 Task: Search one way flight ticket for 2 adults, 4 children and 1 infant on lap in business from Lewiston: Lewiston-nez Perce County Airport to Springfield: Abraham Lincoln Capital Airport on 5-2-2023. Number of bags: 1 carry on bag. Price is upto 83000. Outbound departure time preference is 22:00.
Action: Mouse moved to (225, 298)
Screenshot: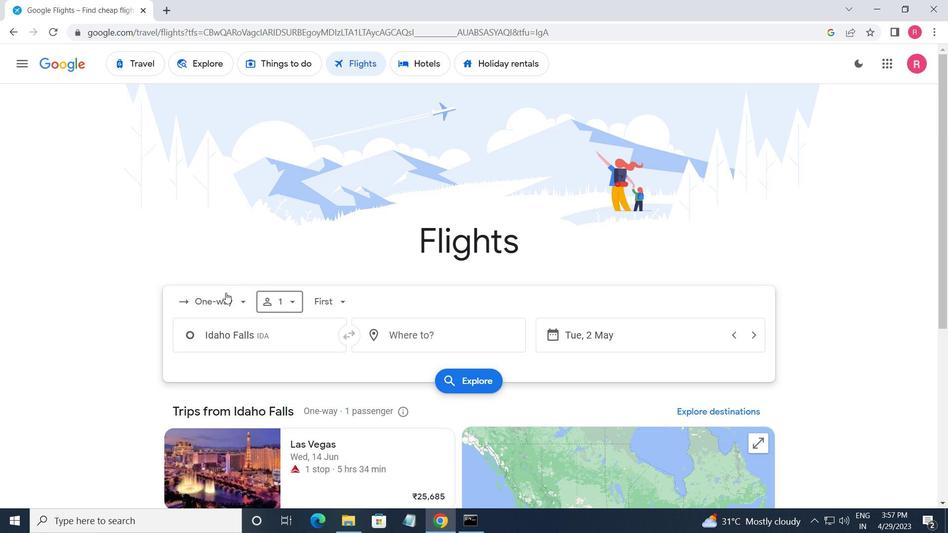 
Action: Mouse pressed left at (225, 298)
Screenshot: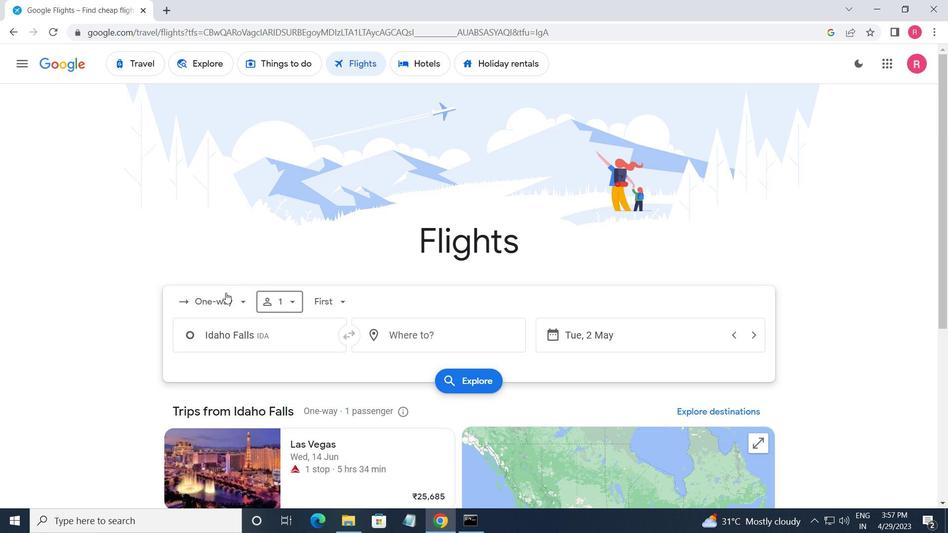 
Action: Mouse moved to (256, 356)
Screenshot: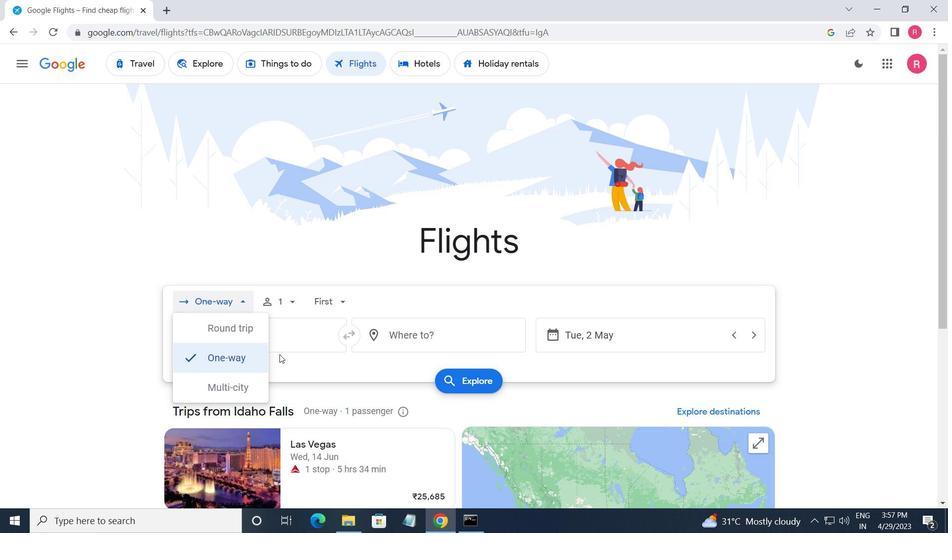 
Action: Mouse pressed left at (256, 356)
Screenshot: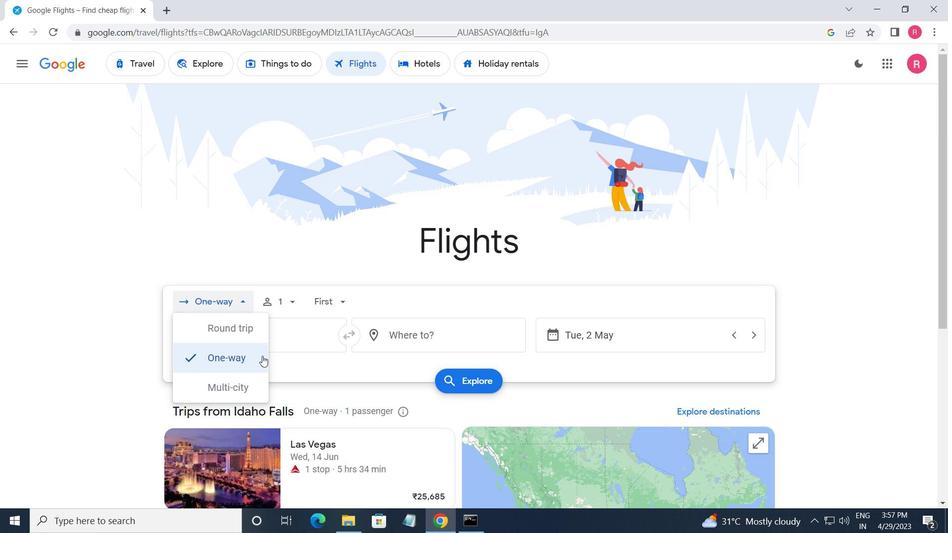 
Action: Mouse moved to (282, 314)
Screenshot: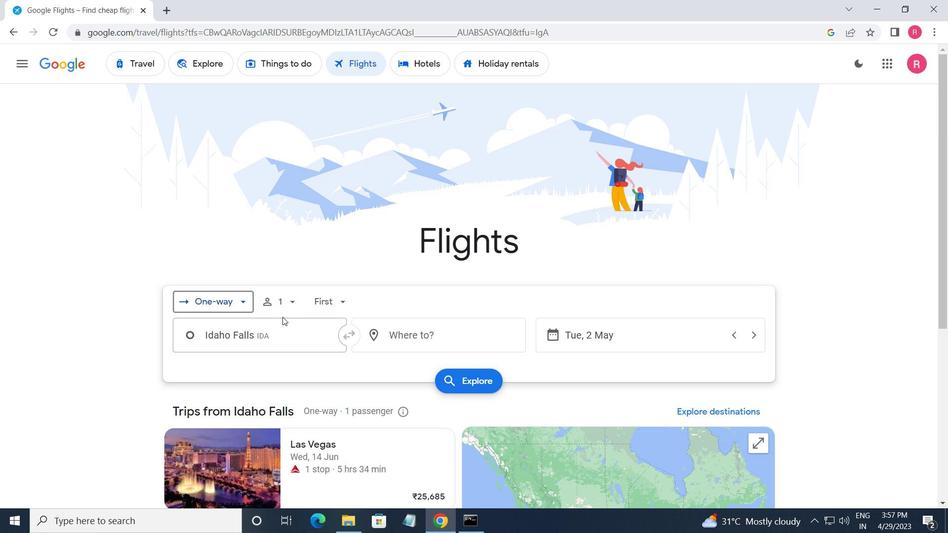 
Action: Mouse pressed left at (282, 314)
Screenshot: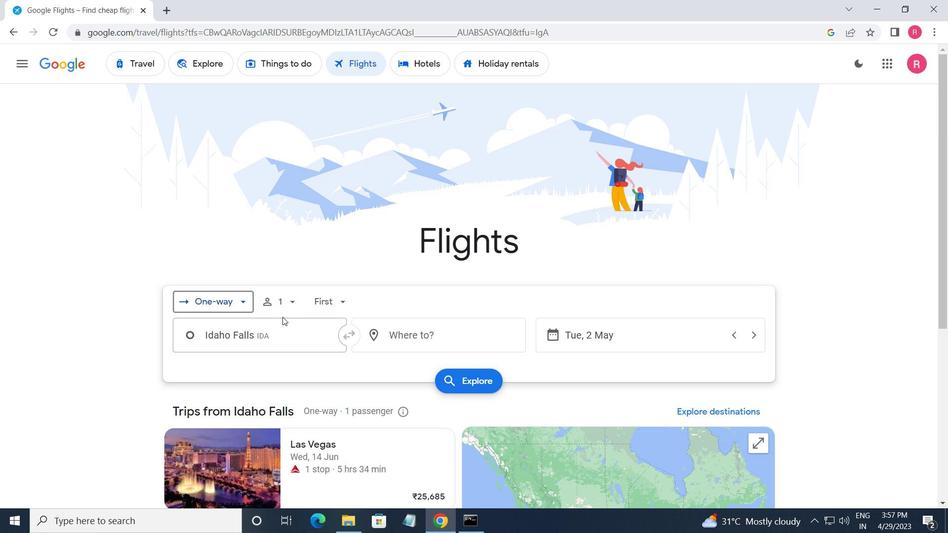 
Action: Mouse moved to (385, 334)
Screenshot: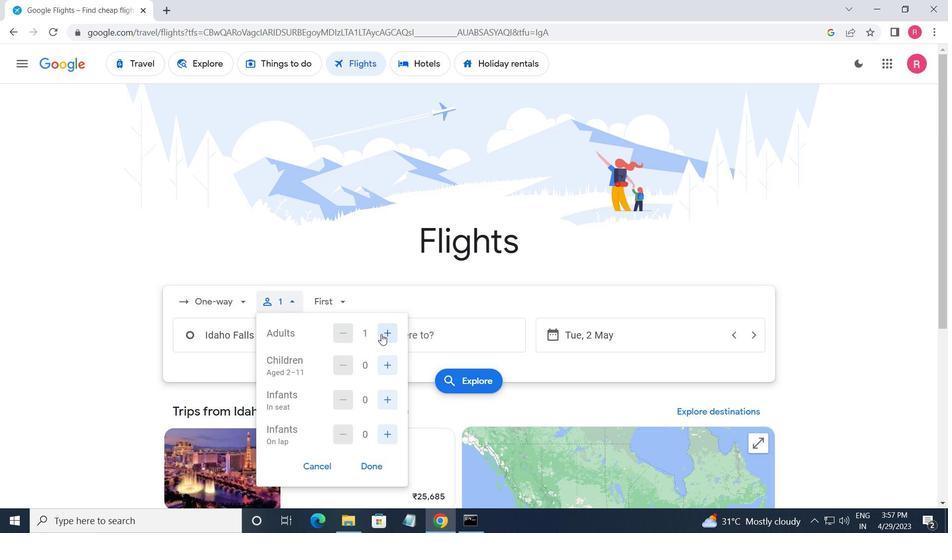 
Action: Mouse pressed left at (385, 334)
Screenshot: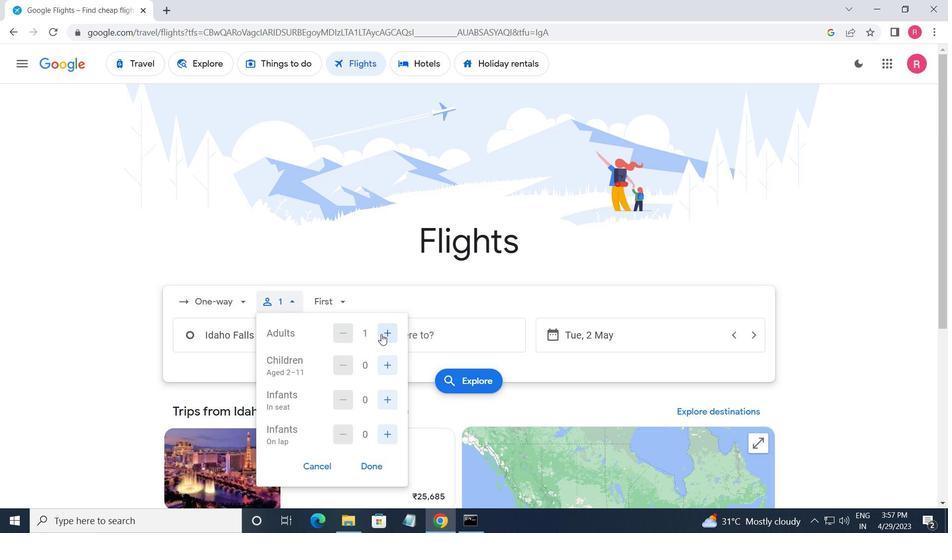 
Action: Mouse moved to (388, 370)
Screenshot: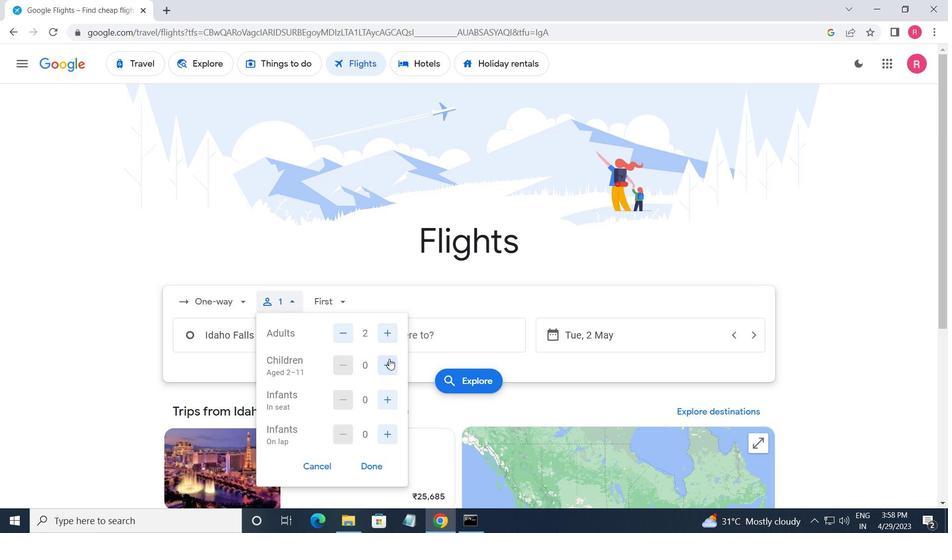 
Action: Mouse pressed left at (388, 370)
Screenshot: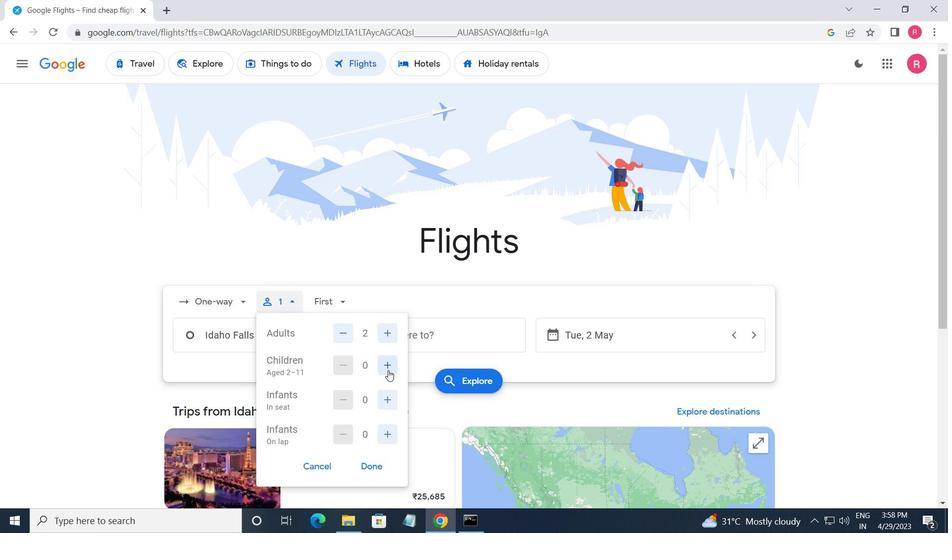 
Action: Mouse pressed left at (388, 370)
Screenshot: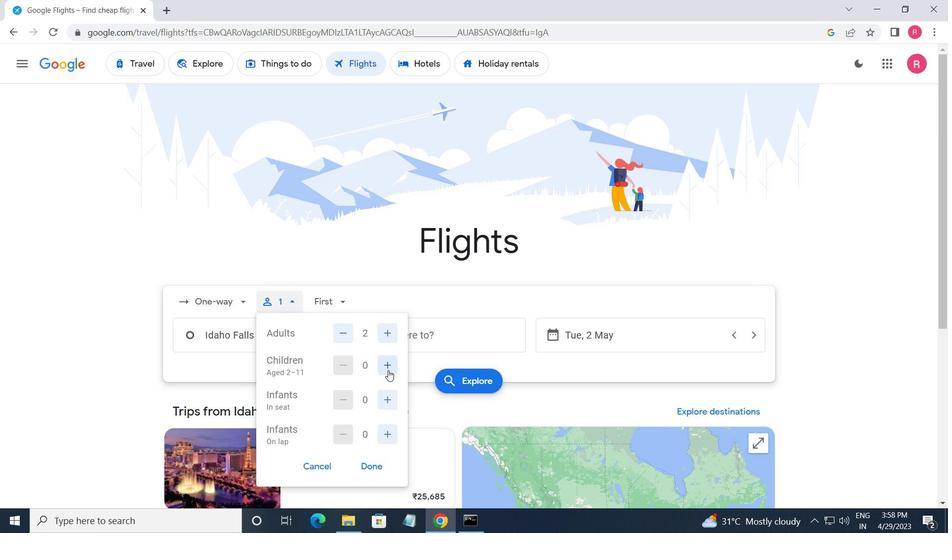 
Action: Mouse pressed left at (388, 370)
Screenshot: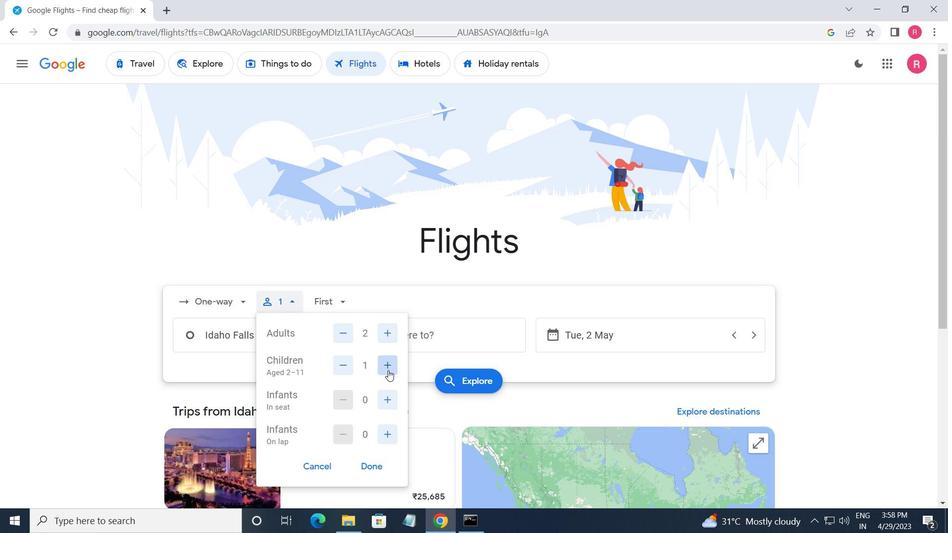 
Action: Mouse pressed left at (388, 370)
Screenshot: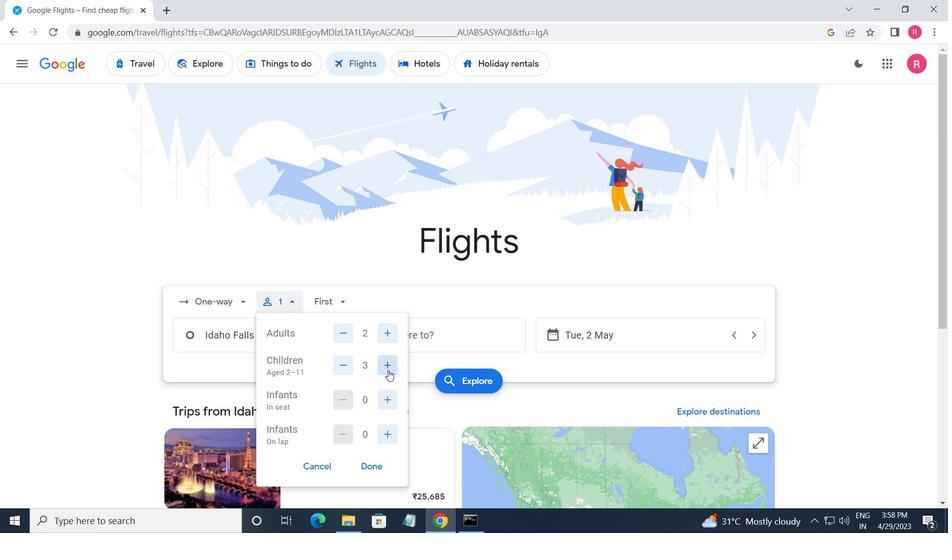 
Action: Mouse moved to (387, 400)
Screenshot: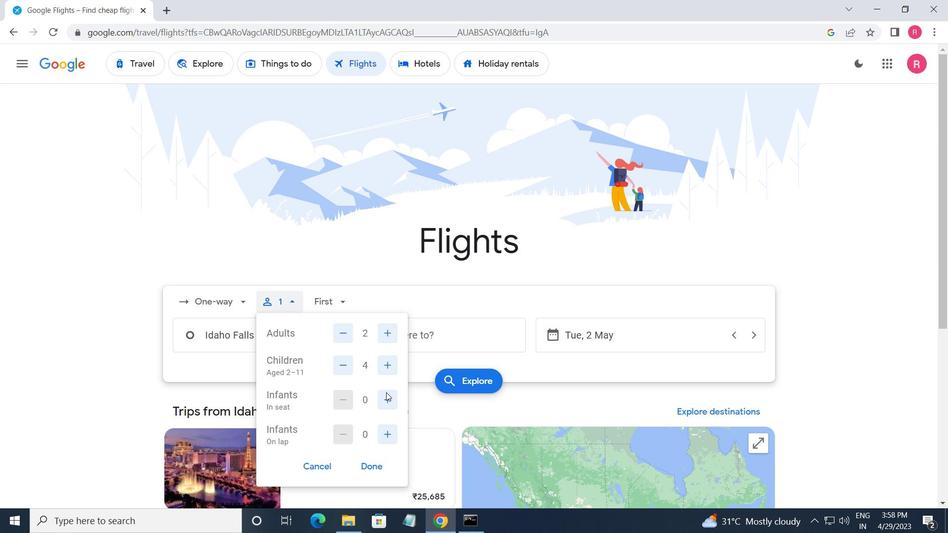 
Action: Mouse pressed left at (387, 400)
Screenshot: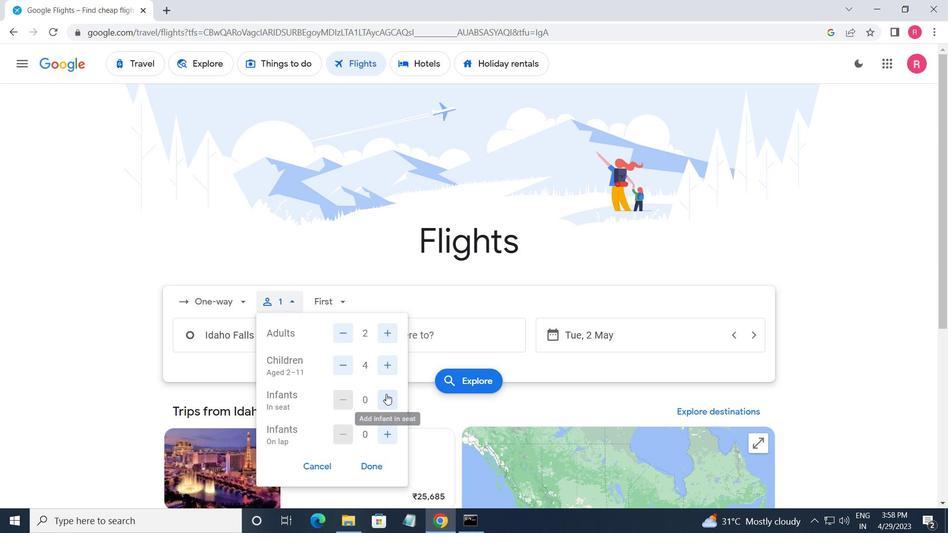 
Action: Mouse moved to (371, 470)
Screenshot: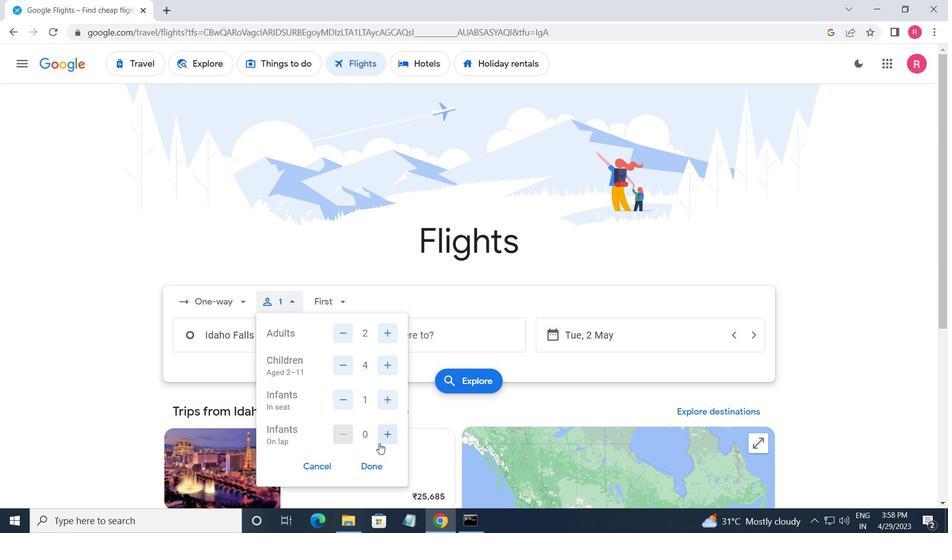 
Action: Mouse pressed left at (371, 470)
Screenshot: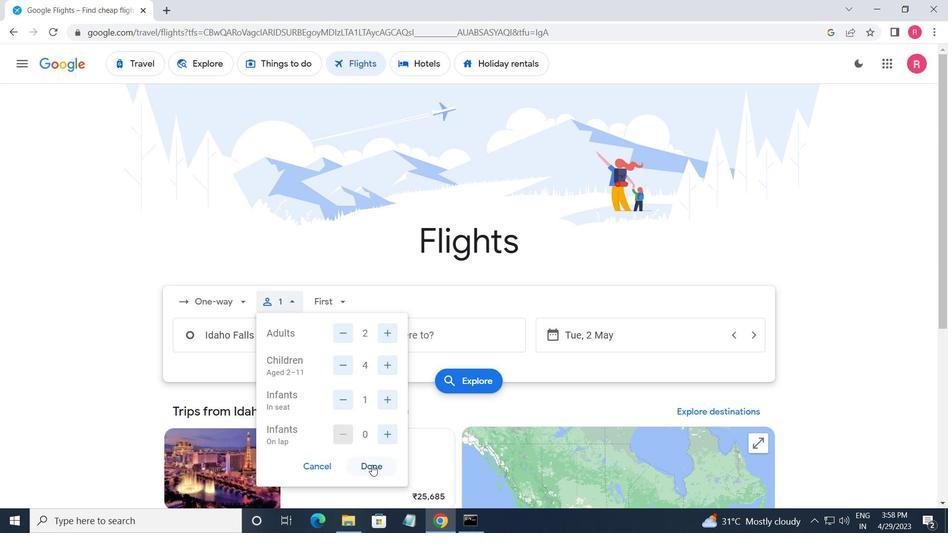 
Action: Mouse moved to (337, 306)
Screenshot: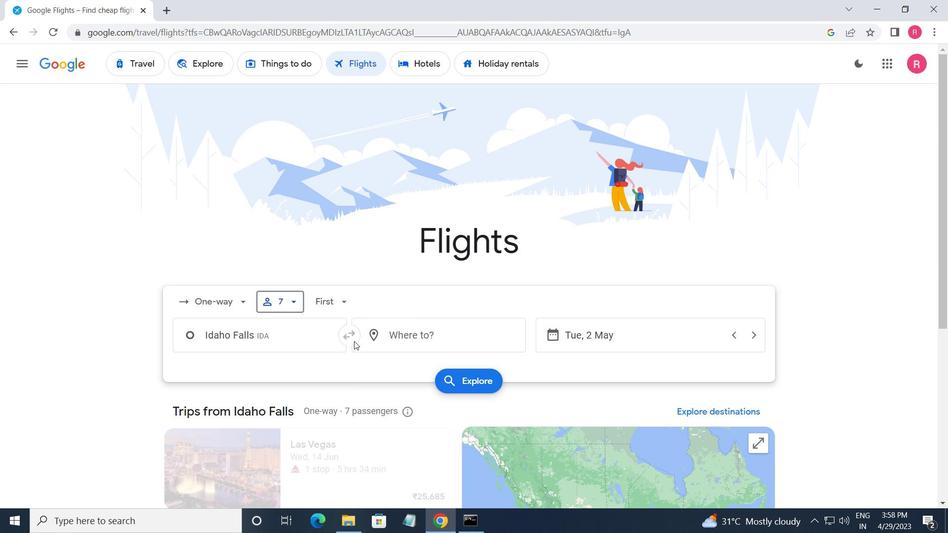 
Action: Mouse pressed left at (337, 306)
Screenshot: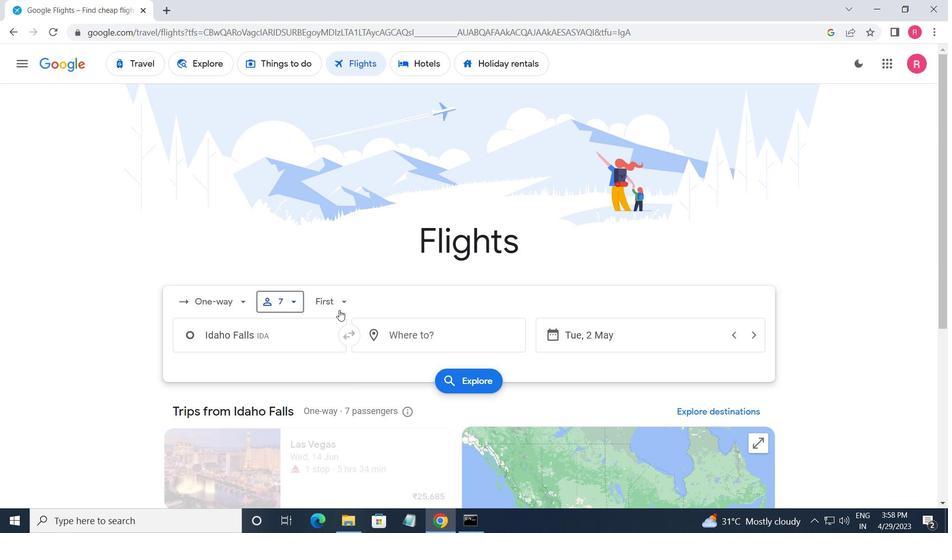 
Action: Mouse moved to (356, 395)
Screenshot: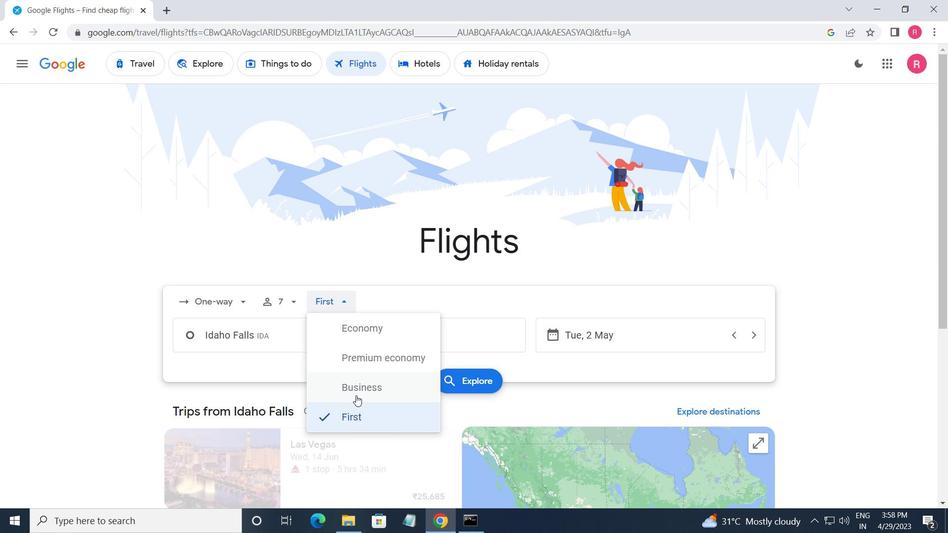 
Action: Mouse pressed left at (356, 395)
Screenshot: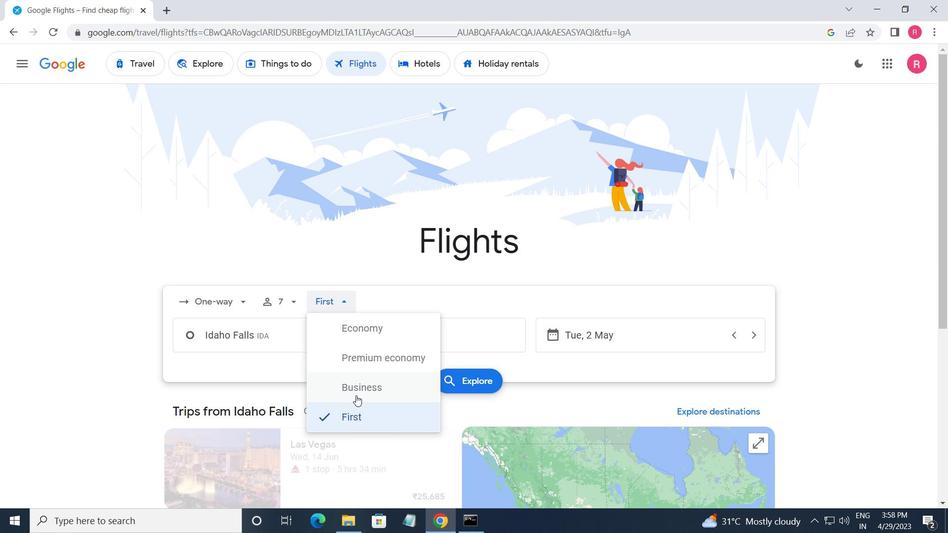 
Action: Mouse moved to (291, 351)
Screenshot: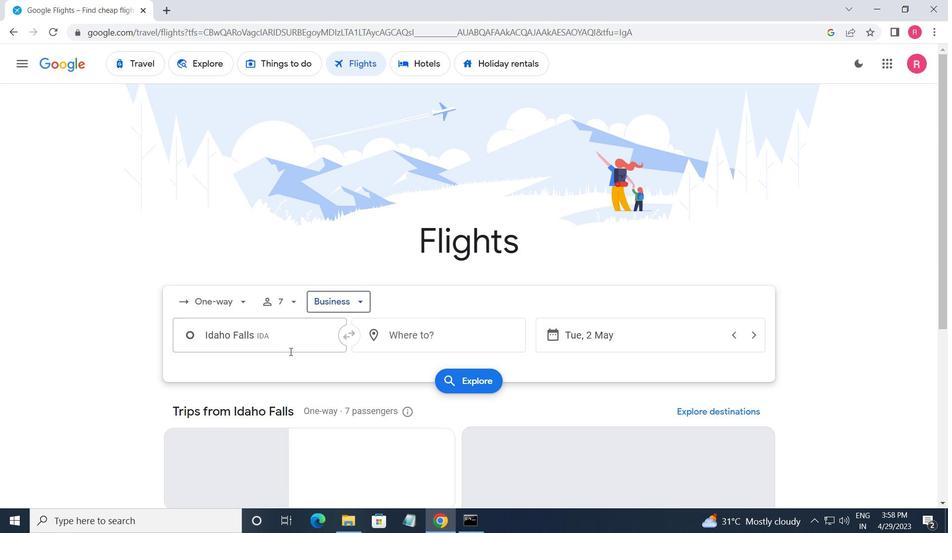 
Action: Mouse pressed left at (291, 351)
Screenshot: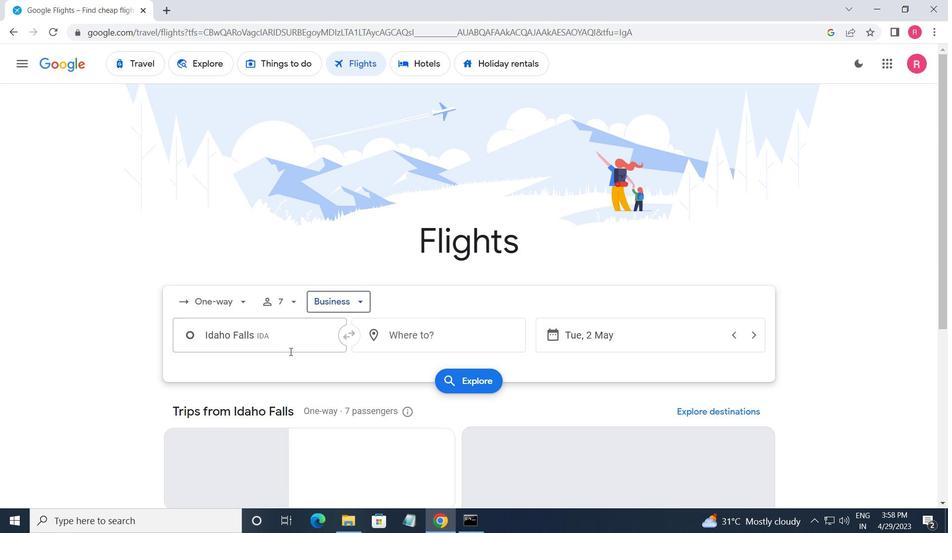 
Action: Key pressed <Key.shift_r>Lewiston
Screenshot: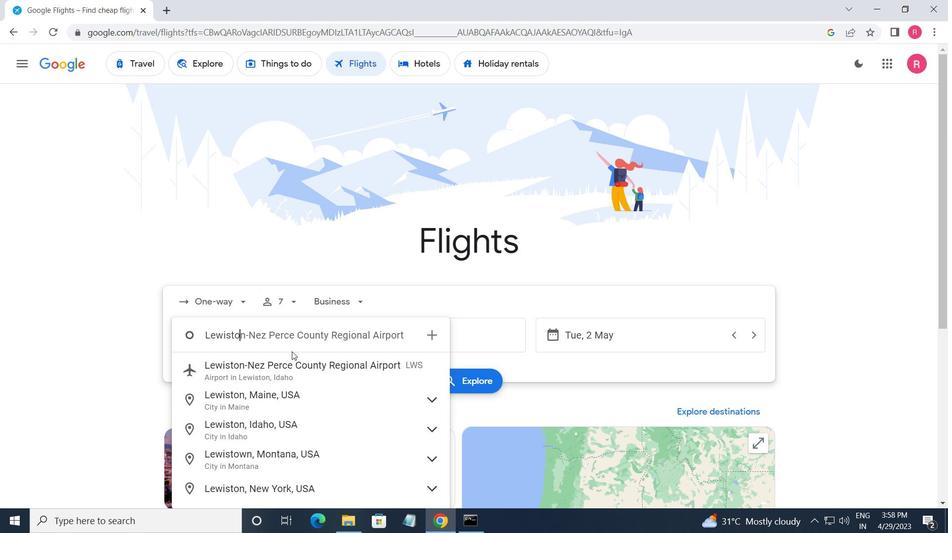 
Action: Mouse moved to (288, 366)
Screenshot: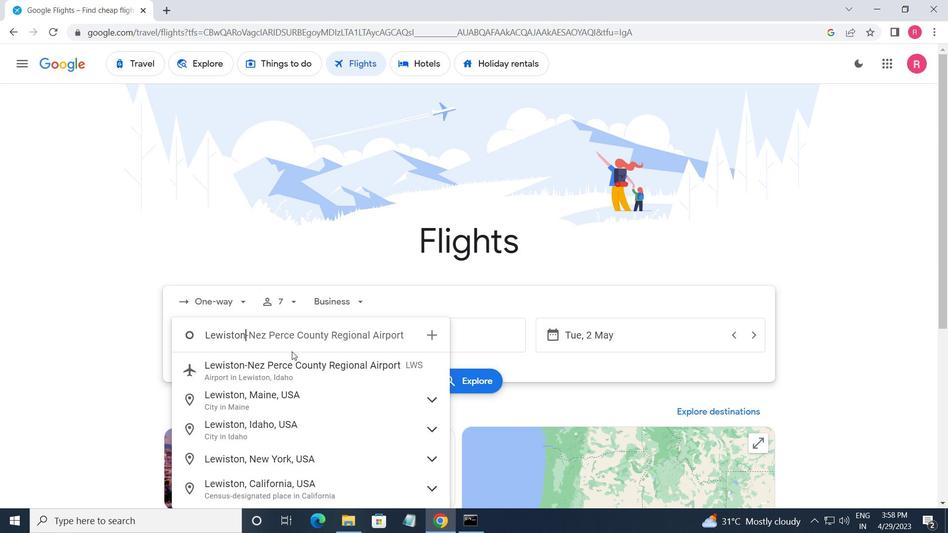 
Action: Mouse pressed left at (288, 366)
Screenshot: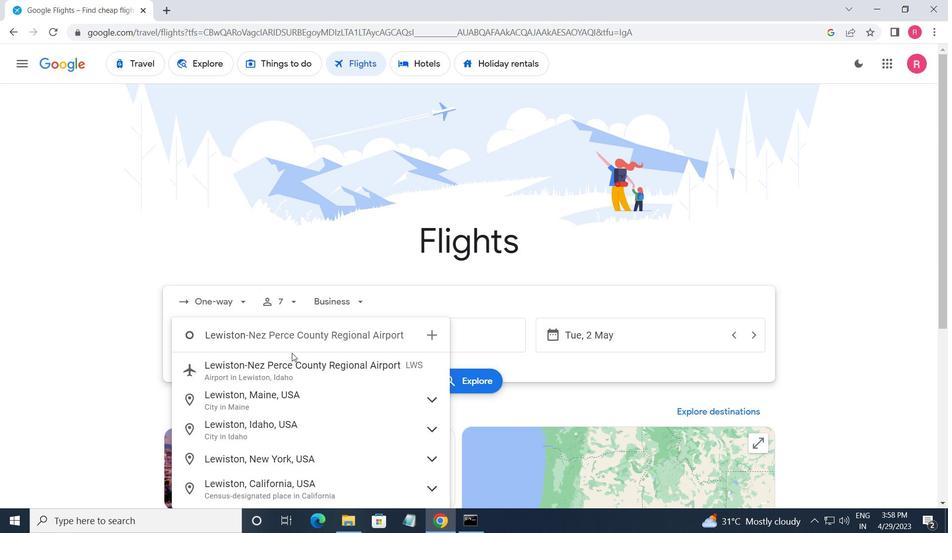 
Action: Mouse moved to (414, 334)
Screenshot: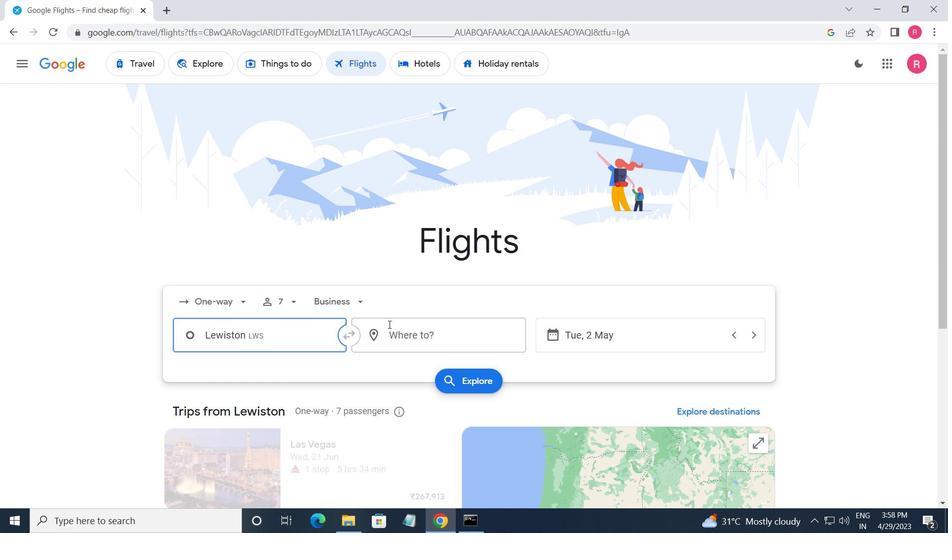 
Action: Mouse pressed left at (414, 334)
Screenshot: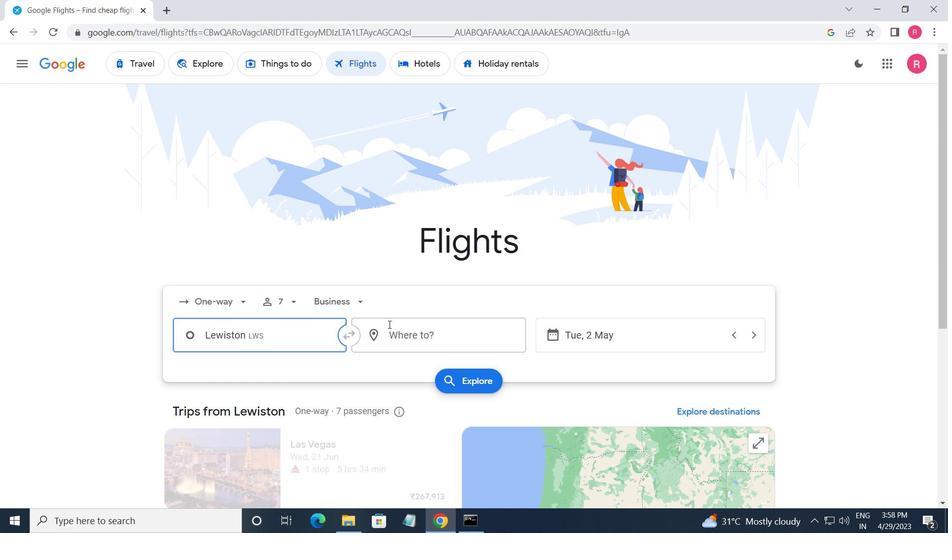 
Action: Mouse moved to (424, 462)
Screenshot: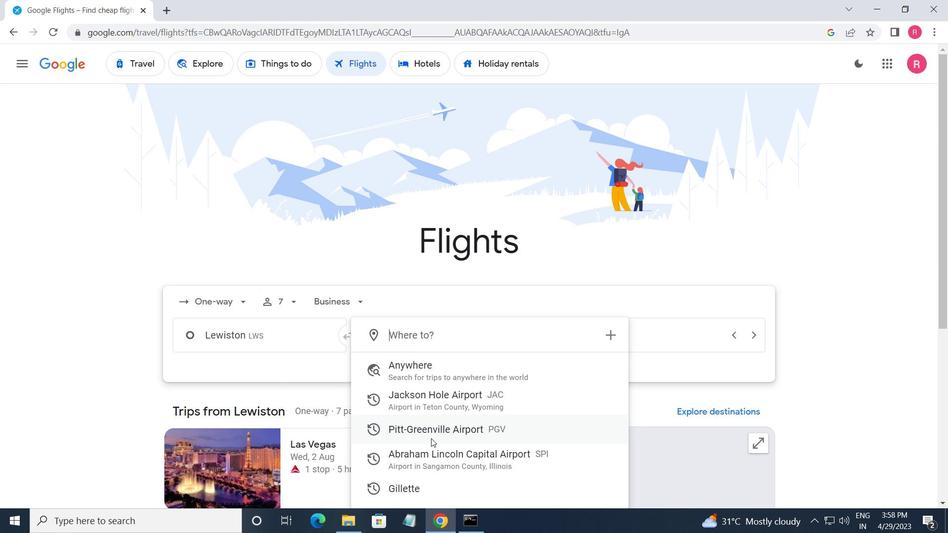 
Action: Mouse pressed left at (424, 462)
Screenshot: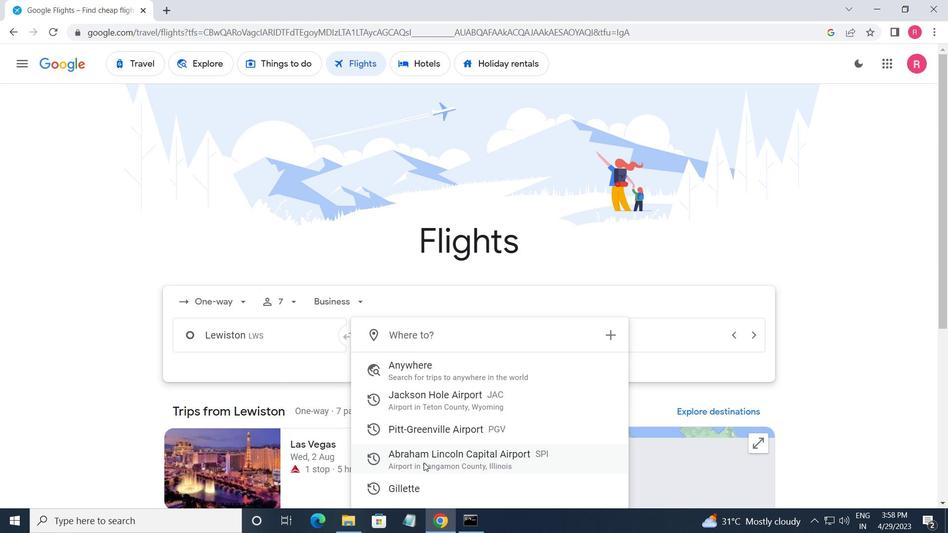 
Action: Mouse moved to (630, 331)
Screenshot: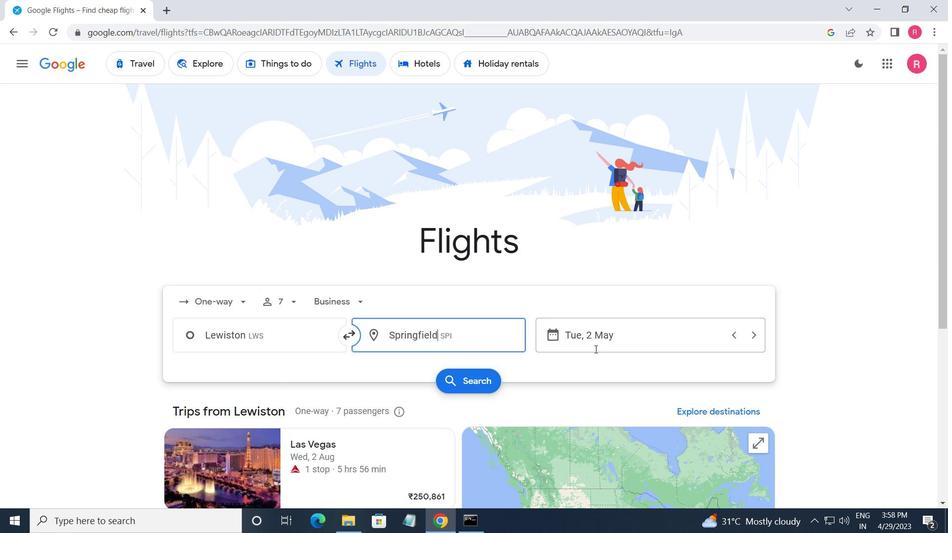 
Action: Mouse pressed left at (630, 331)
Screenshot: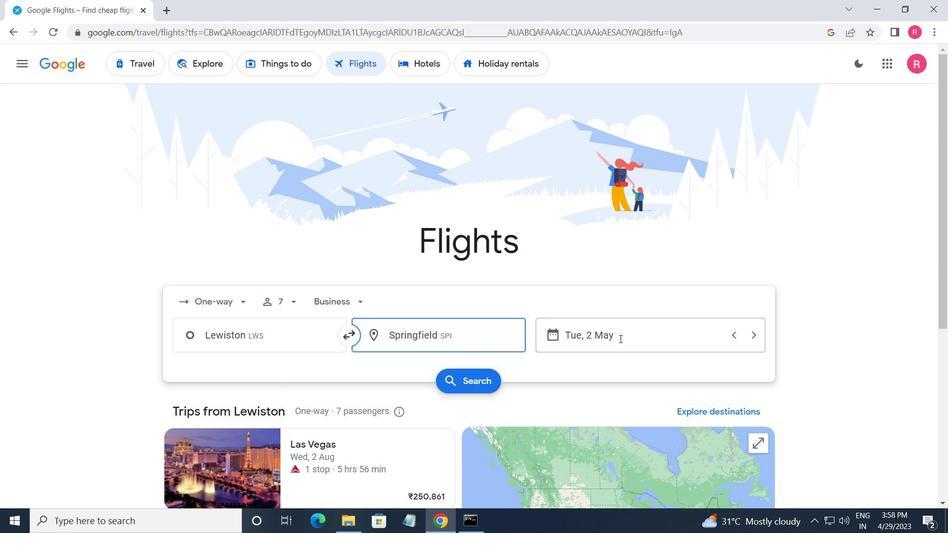 
Action: Mouse moved to (617, 296)
Screenshot: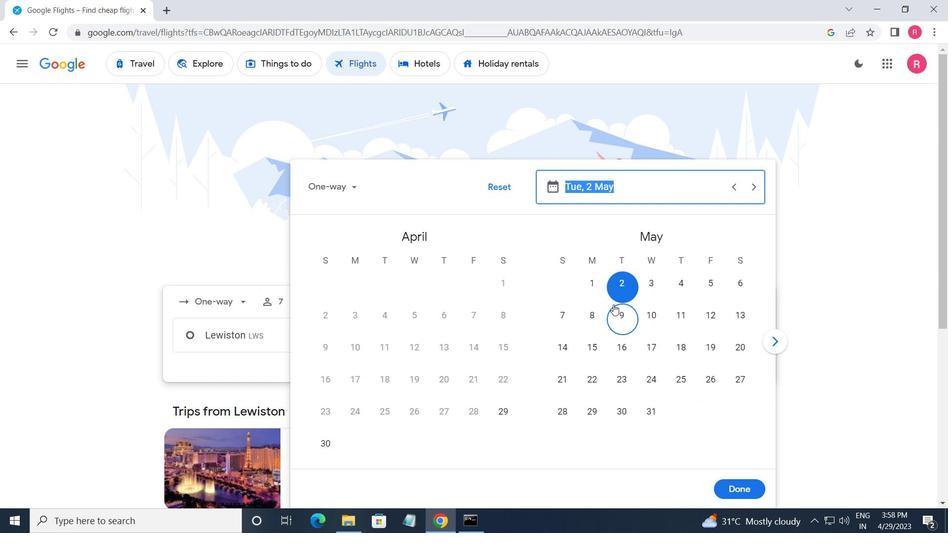 
Action: Mouse pressed left at (617, 296)
Screenshot: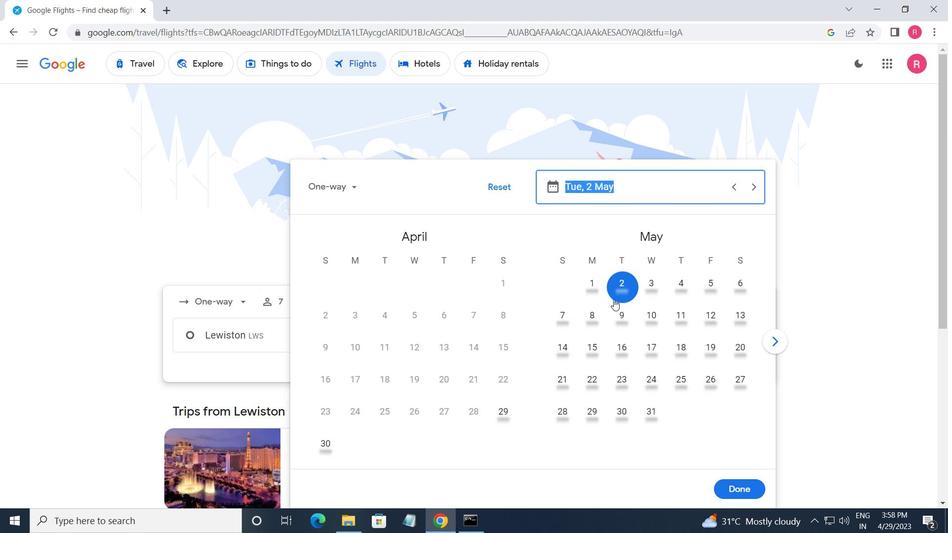 
Action: Mouse moved to (735, 492)
Screenshot: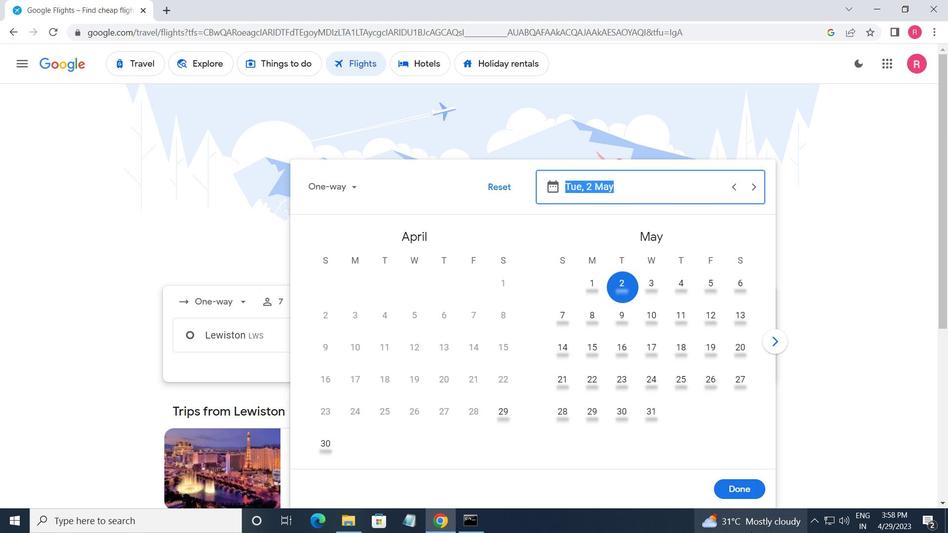 
Action: Mouse pressed left at (735, 492)
Screenshot: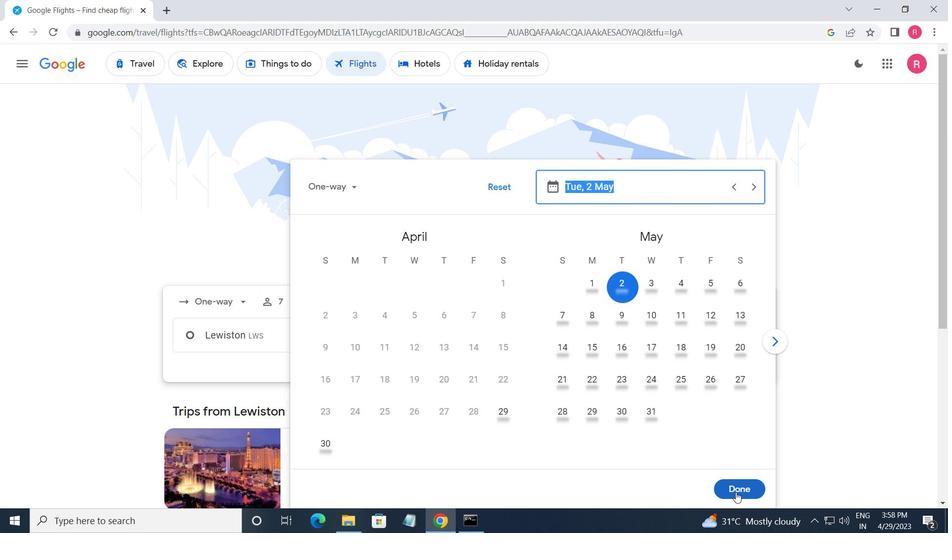 
Action: Mouse moved to (460, 383)
Screenshot: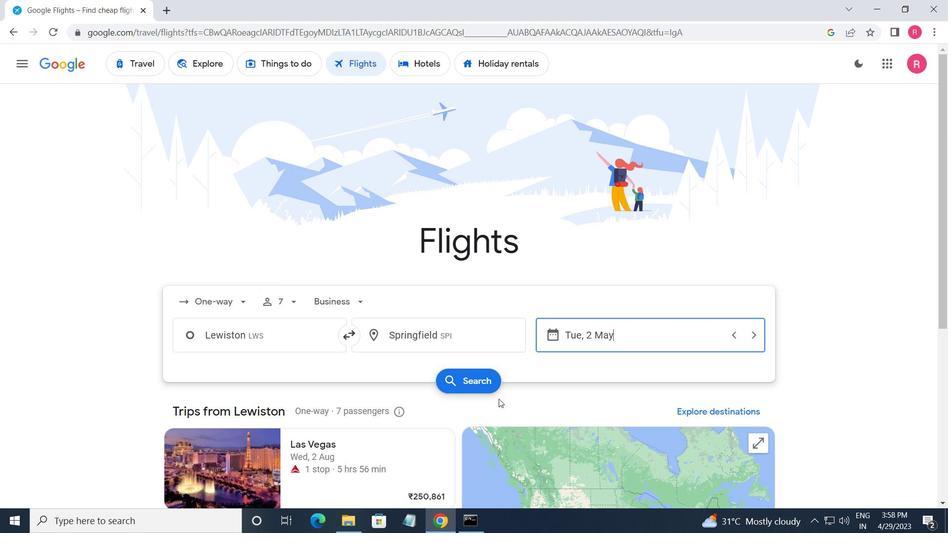 
Action: Mouse pressed left at (460, 383)
Screenshot: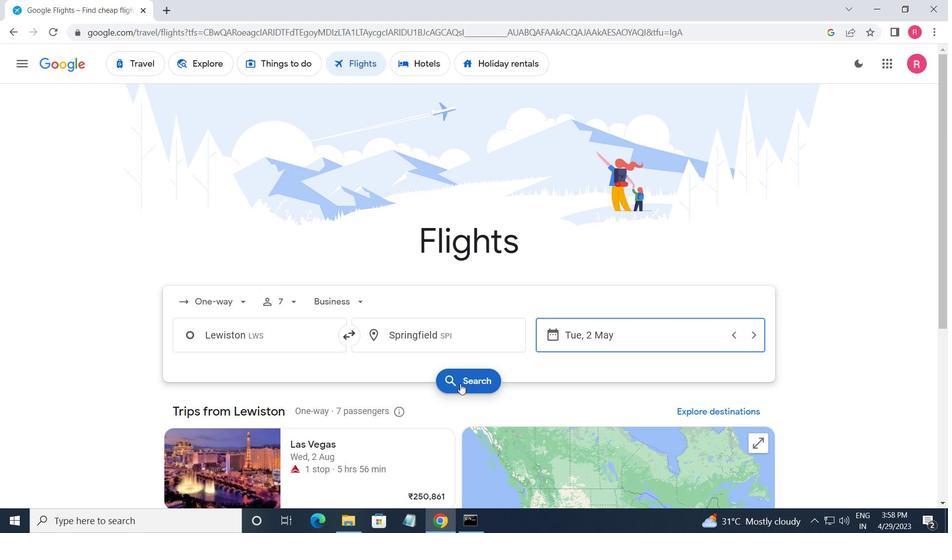 
Action: Mouse moved to (183, 178)
Screenshot: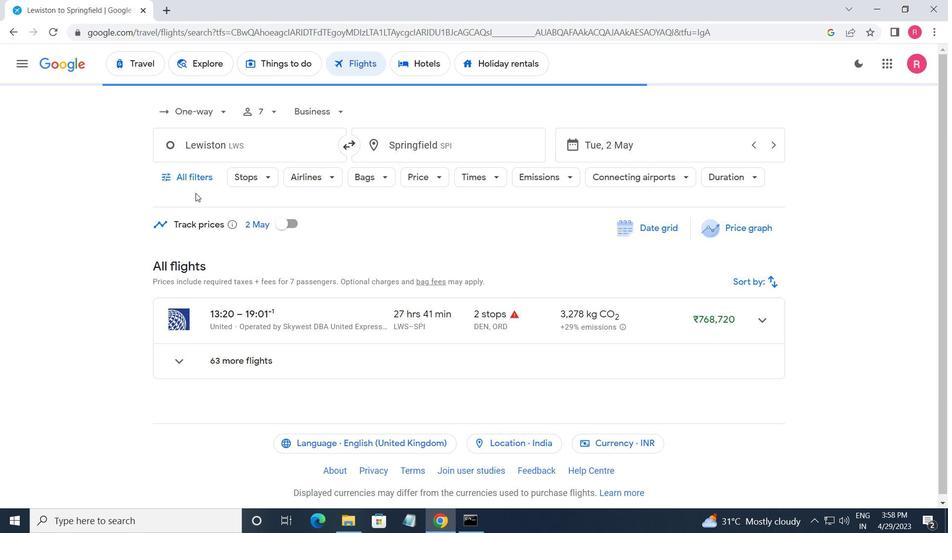 
Action: Mouse pressed left at (183, 178)
Screenshot: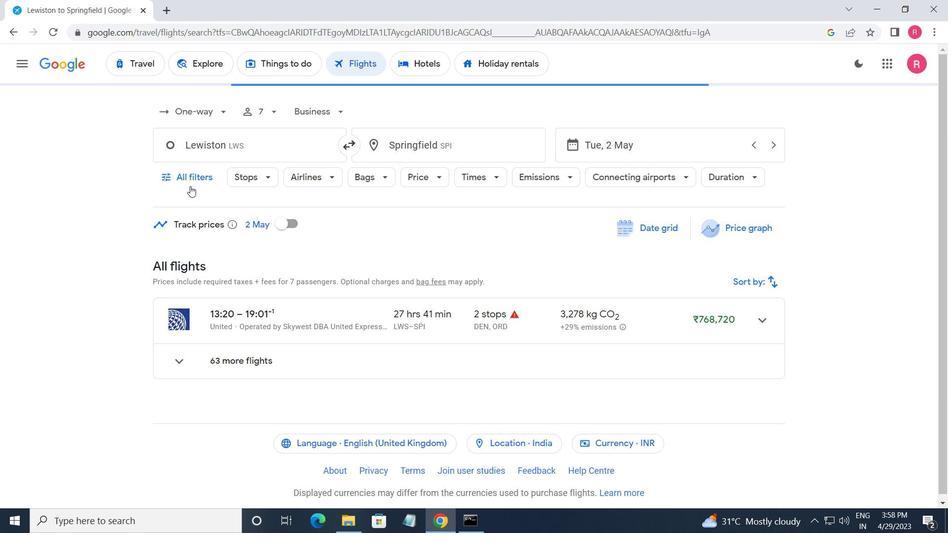 
Action: Mouse moved to (246, 331)
Screenshot: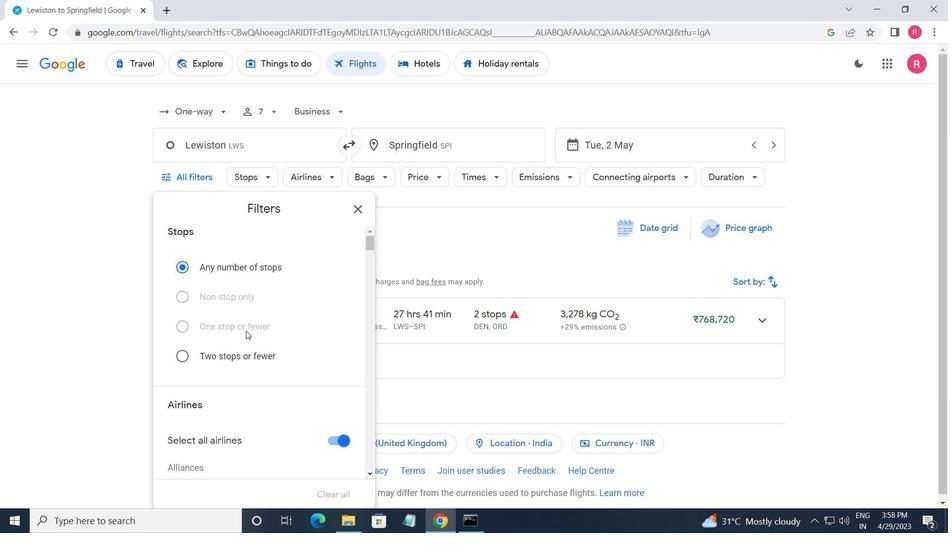 
Action: Mouse scrolled (246, 331) with delta (0, 0)
Screenshot: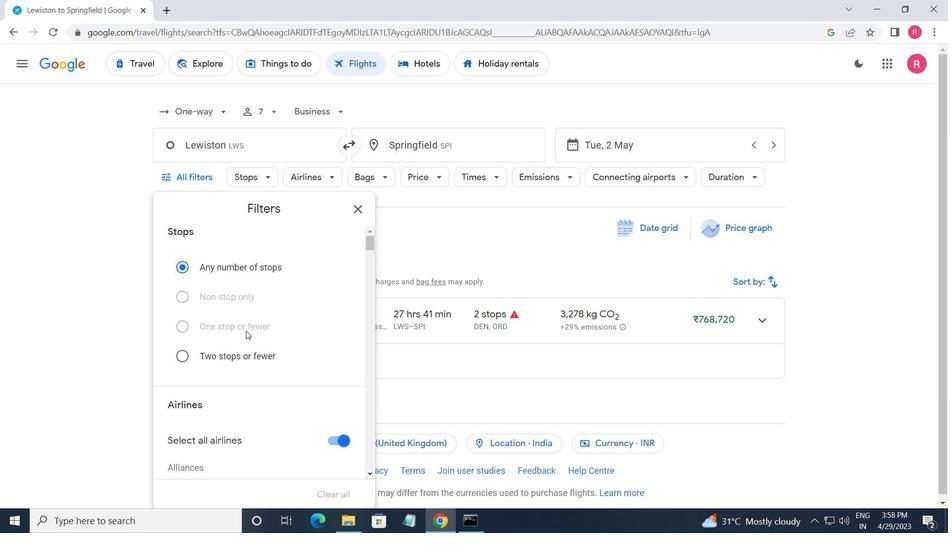 
Action: Mouse moved to (247, 335)
Screenshot: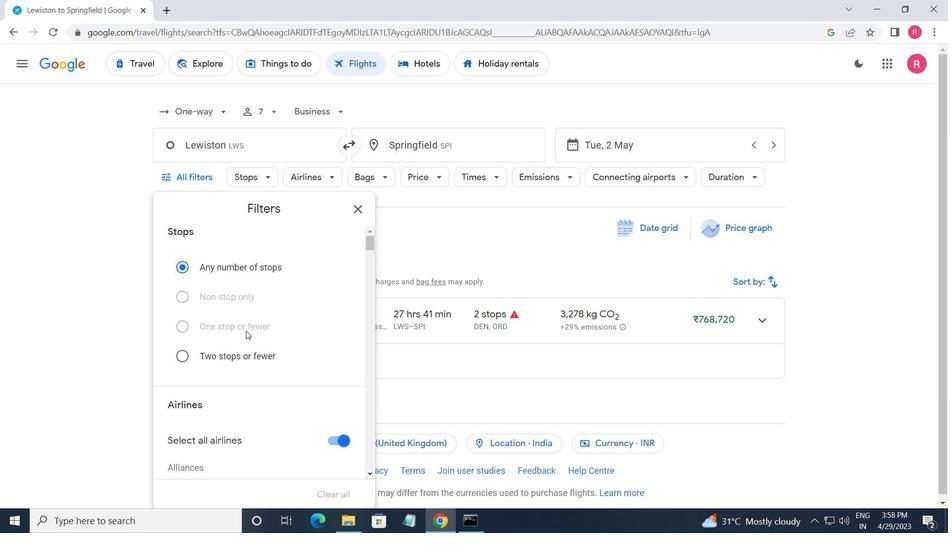 
Action: Mouse scrolled (247, 335) with delta (0, 0)
Screenshot: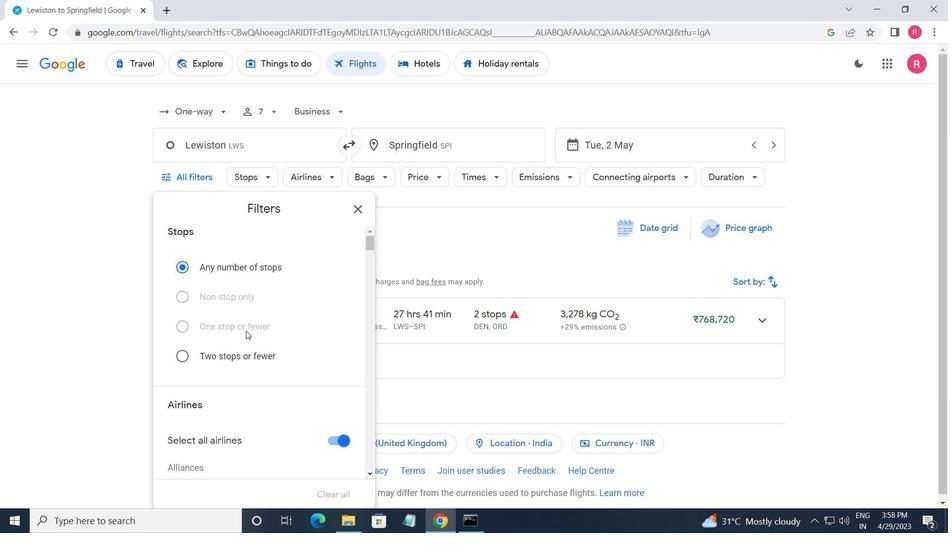 
Action: Mouse scrolled (247, 335) with delta (0, 0)
Screenshot: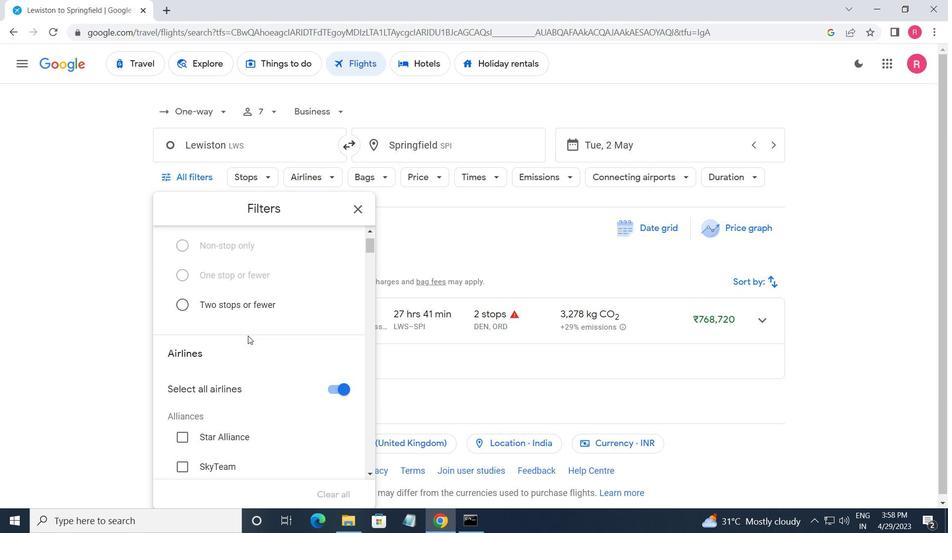 
Action: Mouse moved to (247, 335)
Screenshot: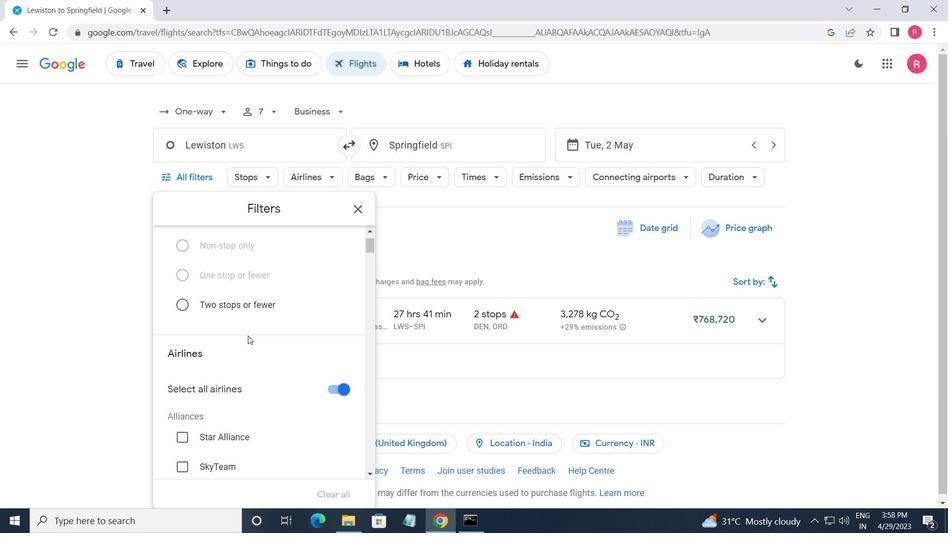 
Action: Mouse scrolled (247, 335) with delta (0, 0)
Screenshot: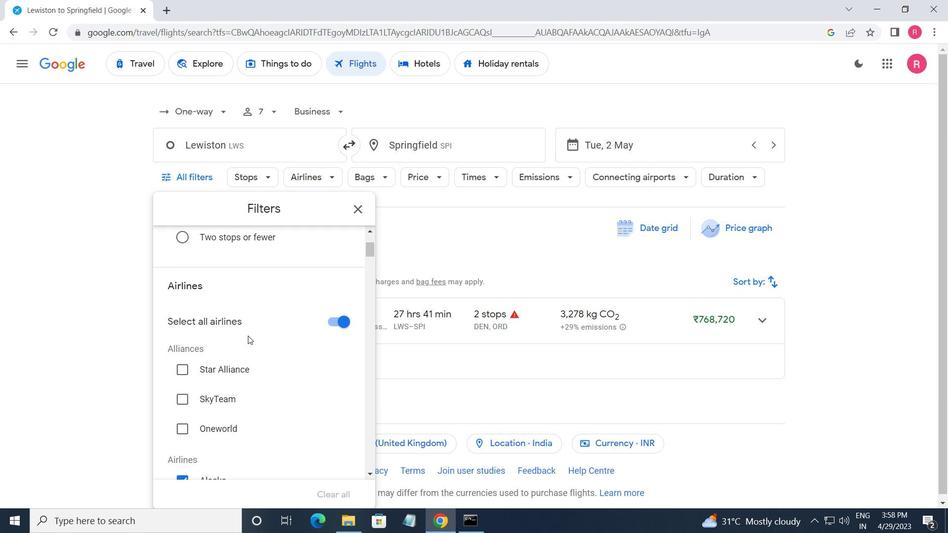 
Action: Mouse scrolled (247, 335) with delta (0, 0)
Screenshot: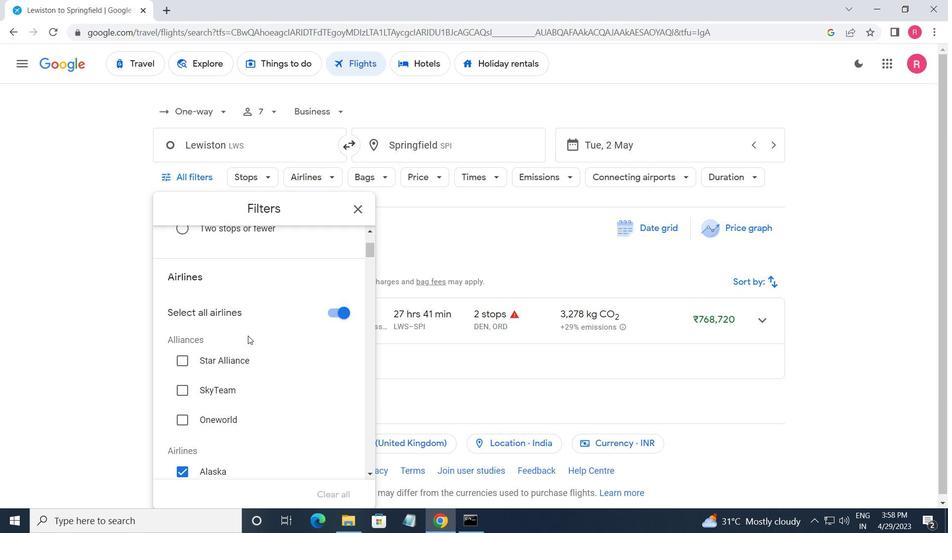 
Action: Mouse moved to (251, 334)
Screenshot: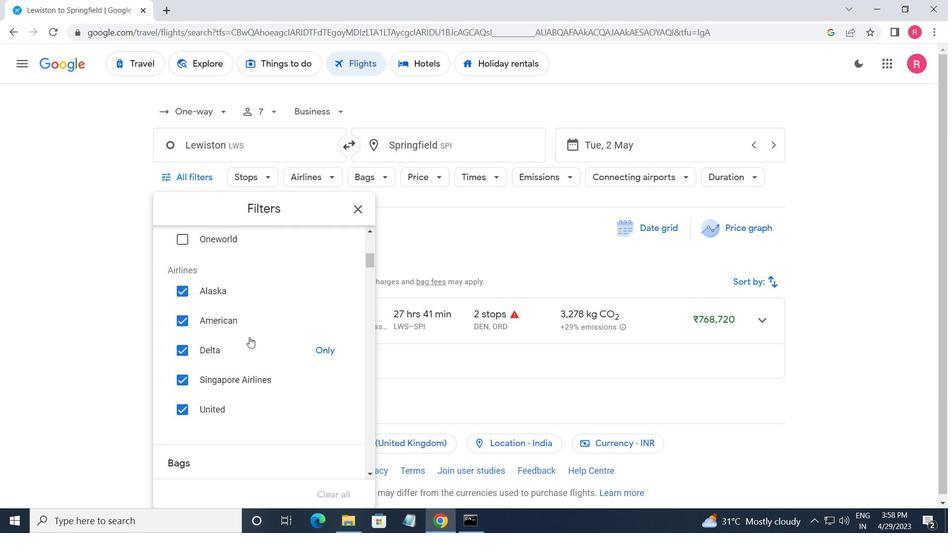 
Action: Mouse scrolled (251, 334) with delta (0, 0)
Screenshot: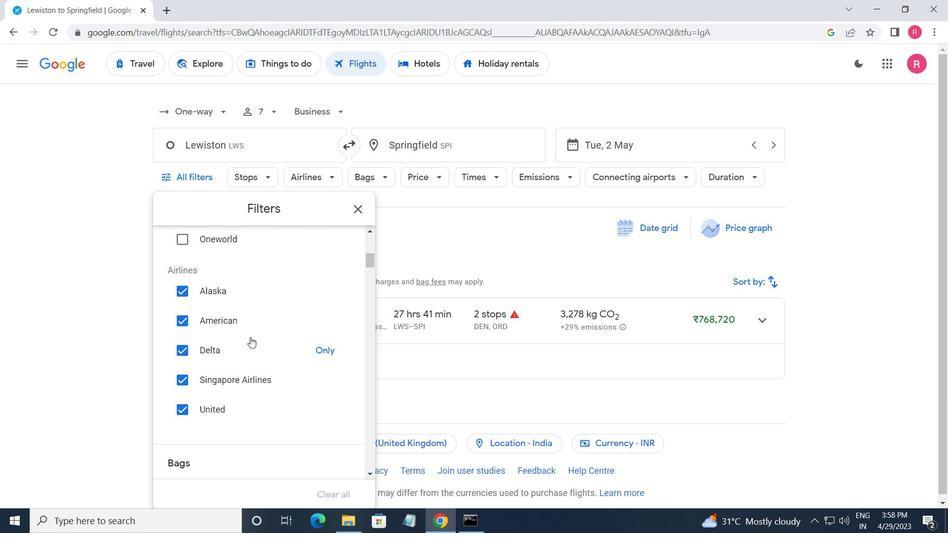 
Action: Mouse scrolled (251, 334) with delta (0, 0)
Screenshot: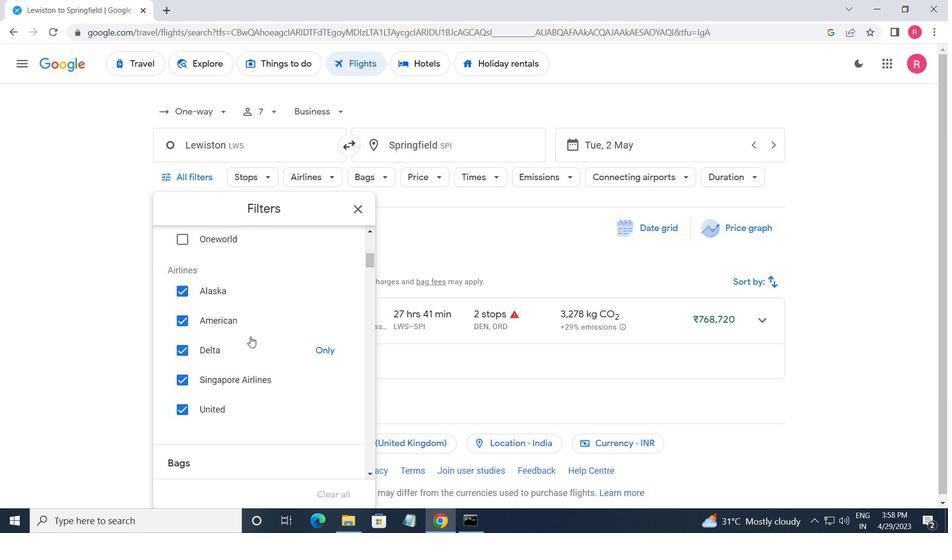 
Action: Mouse scrolled (251, 334) with delta (0, 0)
Screenshot: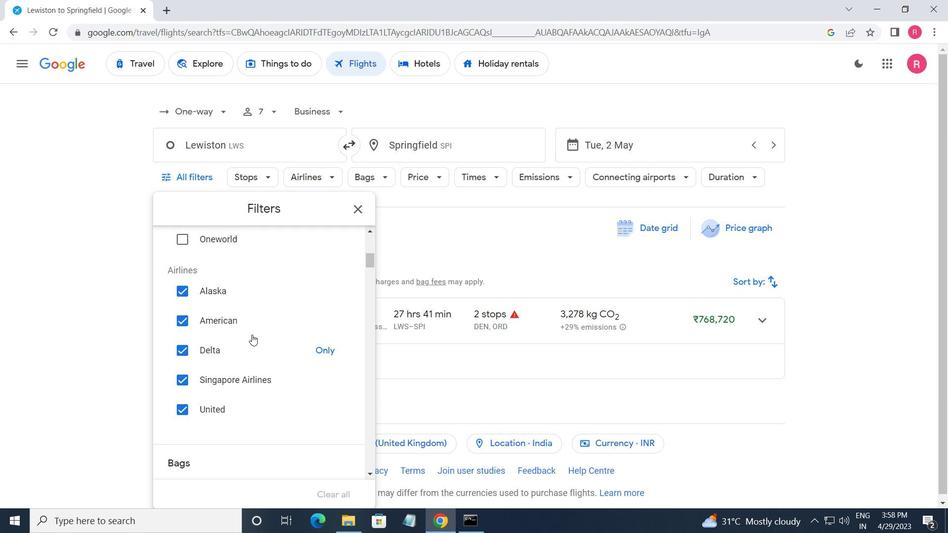 
Action: Mouse moved to (311, 374)
Screenshot: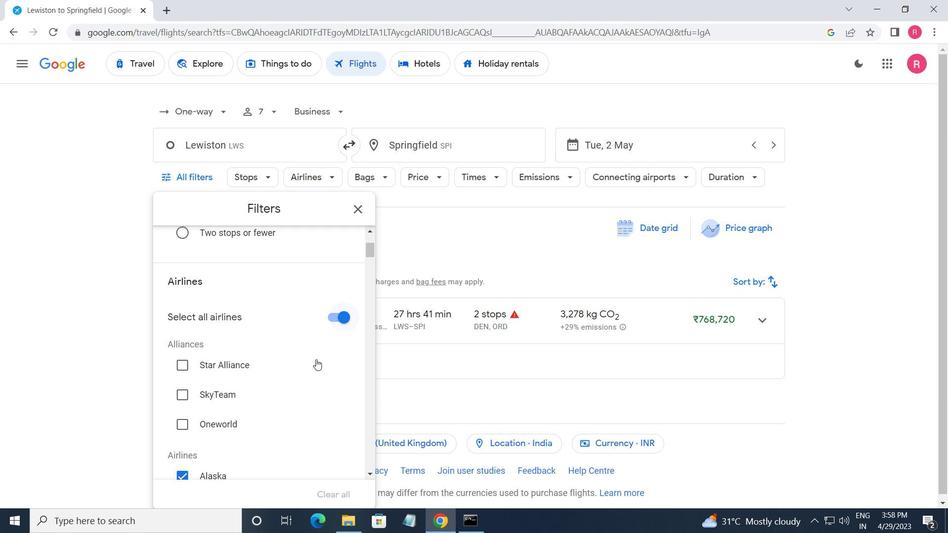 
Action: Mouse scrolled (311, 374) with delta (0, 0)
Screenshot: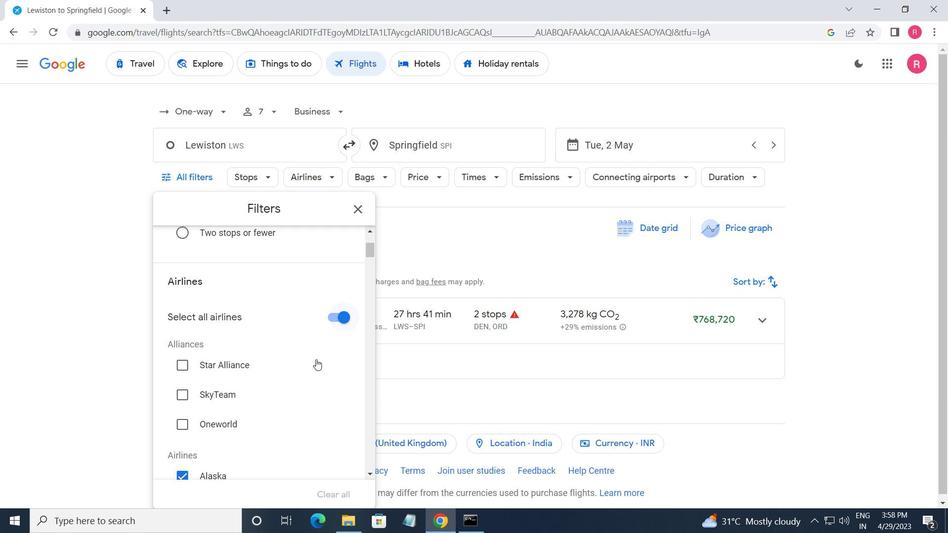 
Action: Mouse scrolled (311, 374) with delta (0, 0)
Screenshot: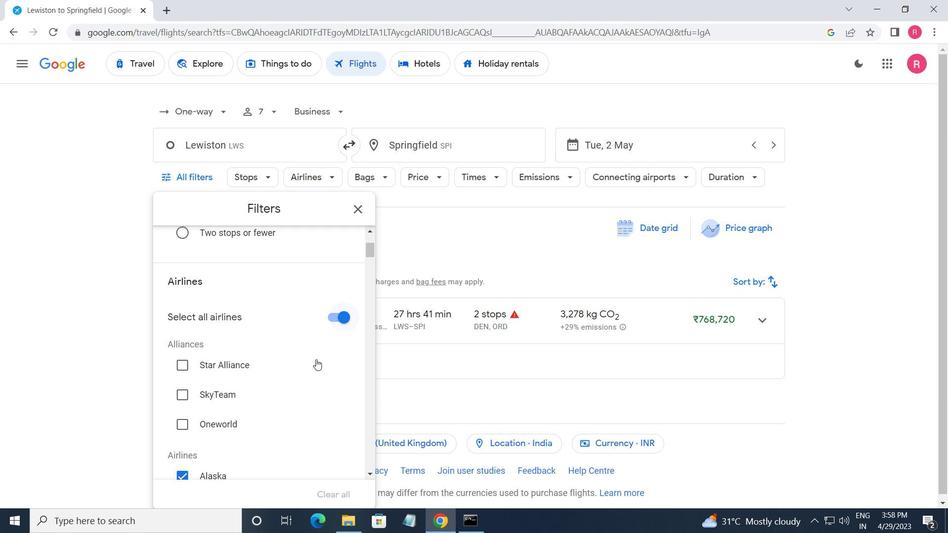 
Action: Mouse scrolled (311, 374) with delta (0, 0)
Screenshot: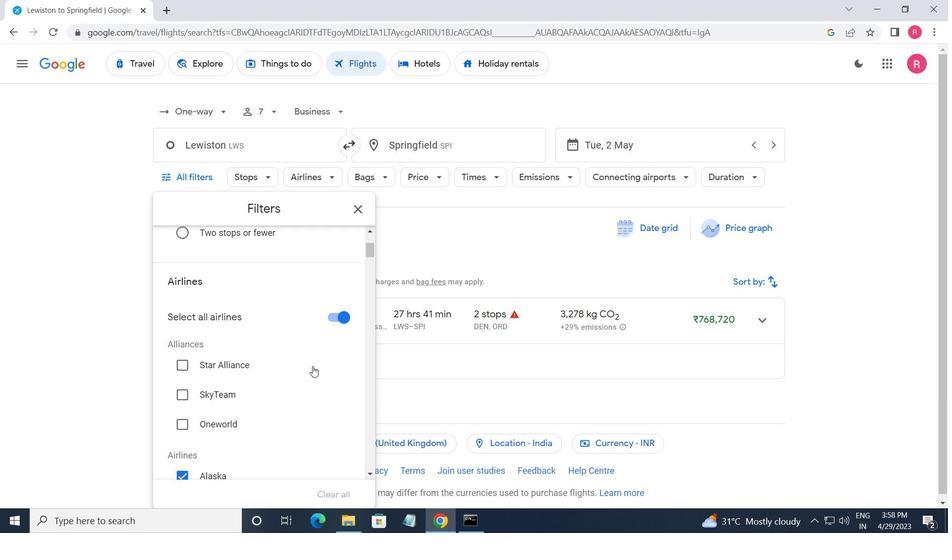 
Action: Mouse moved to (311, 375)
Screenshot: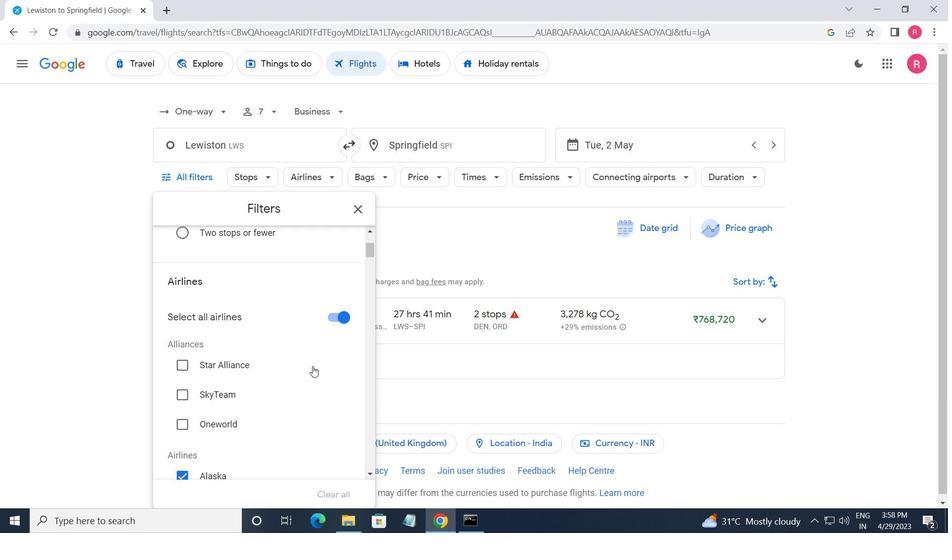 
Action: Mouse scrolled (311, 374) with delta (0, 0)
Screenshot: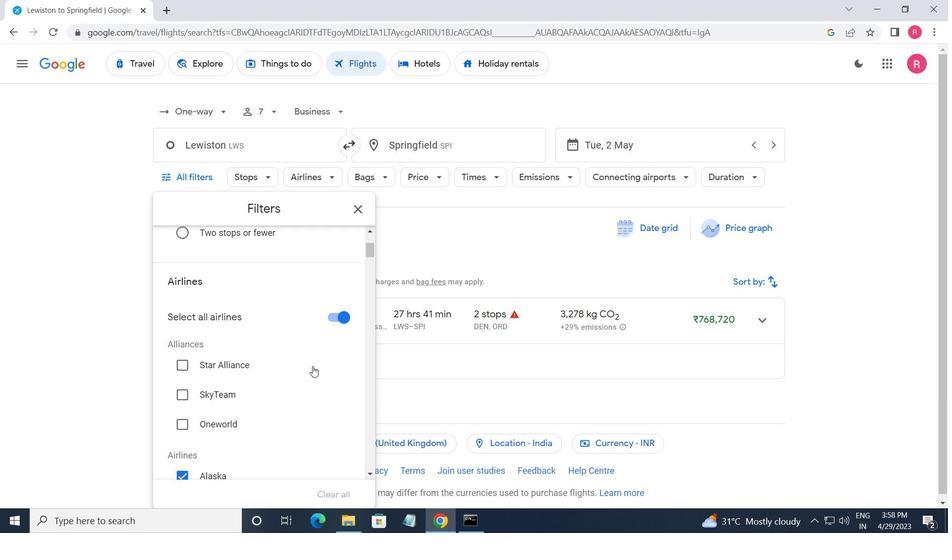 
Action: Mouse moved to (311, 375)
Screenshot: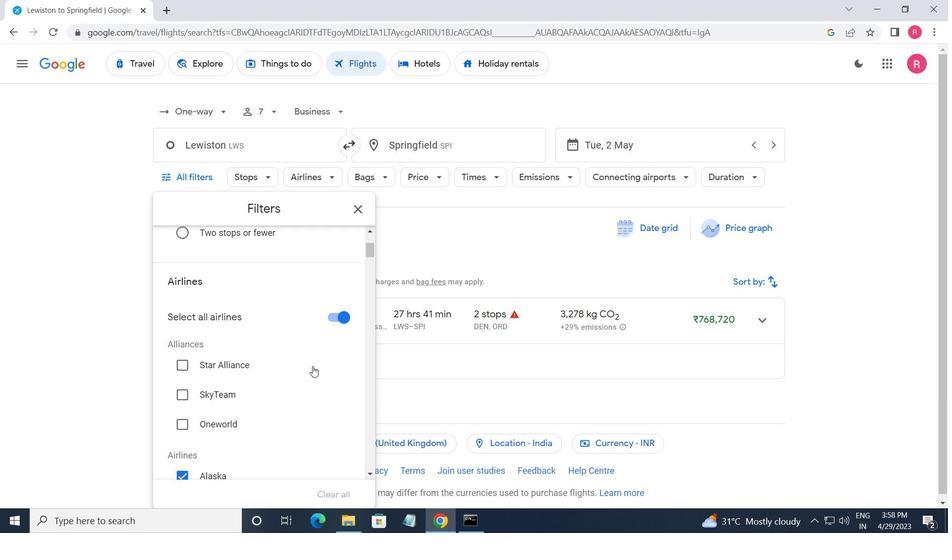 
Action: Mouse scrolled (311, 375) with delta (0, 0)
Screenshot: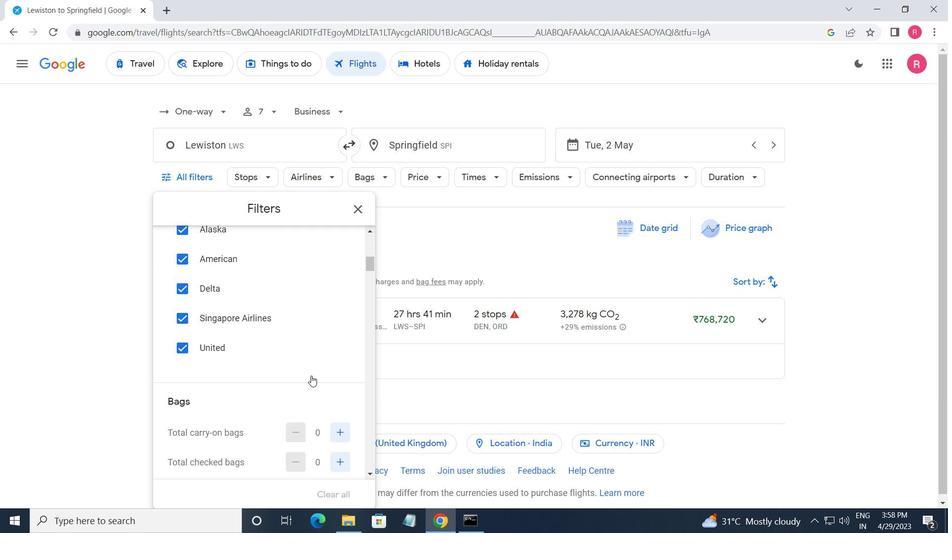 
Action: Mouse scrolled (311, 375) with delta (0, 0)
Screenshot: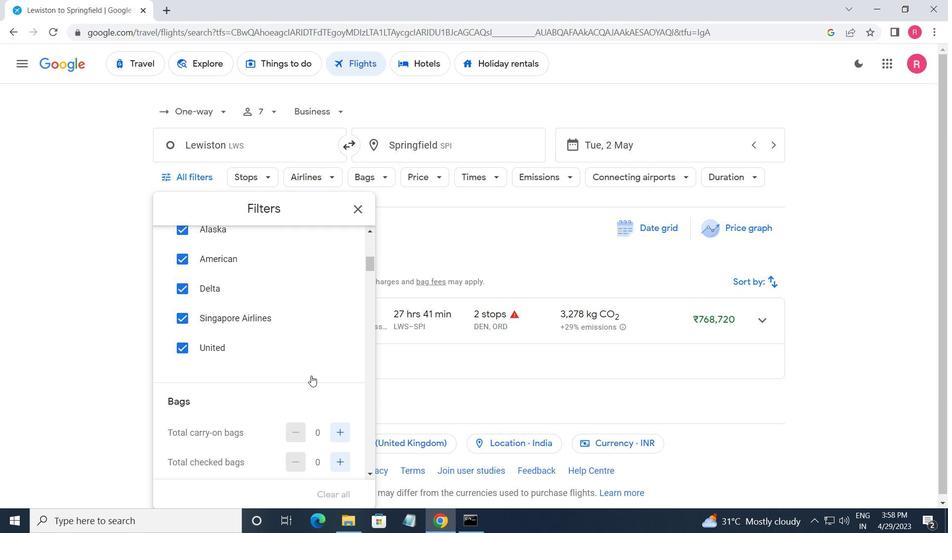 
Action: Mouse scrolled (311, 375) with delta (0, 0)
Screenshot: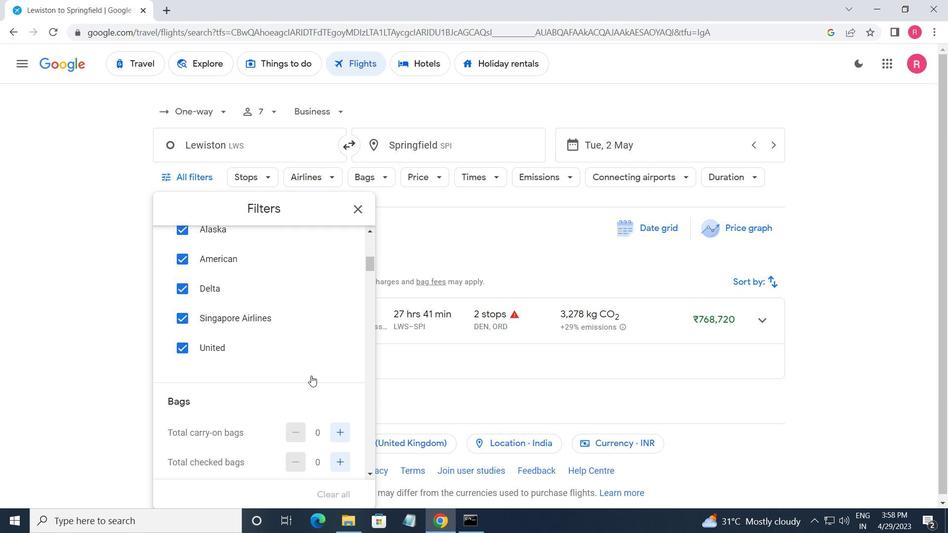 
Action: Mouse moved to (313, 364)
Screenshot: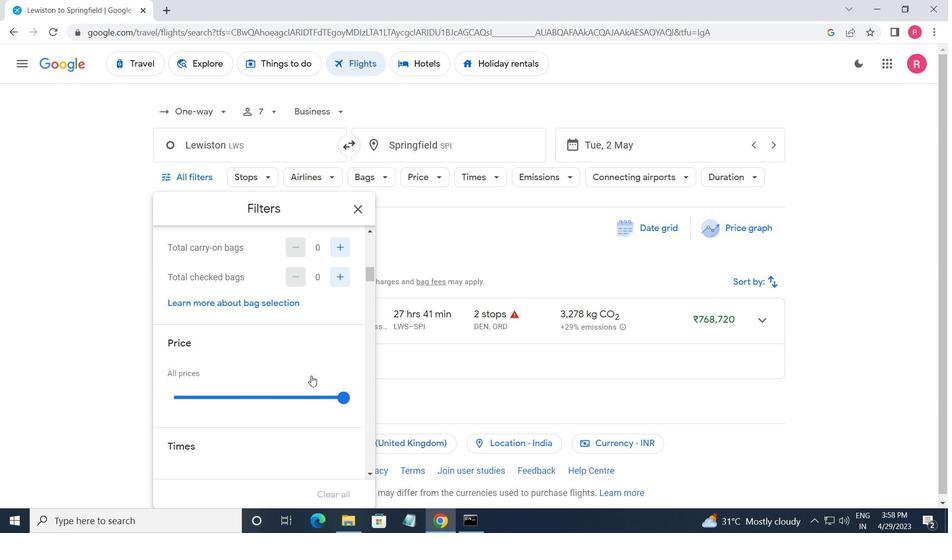 
Action: Mouse scrolled (313, 364) with delta (0, 0)
Screenshot: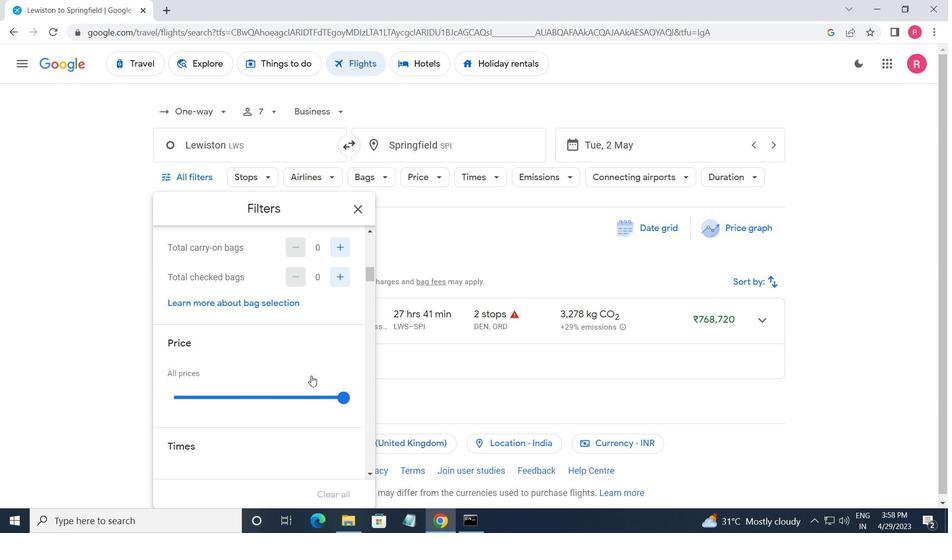 
Action: Mouse moved to (340, 310)
Screenshot: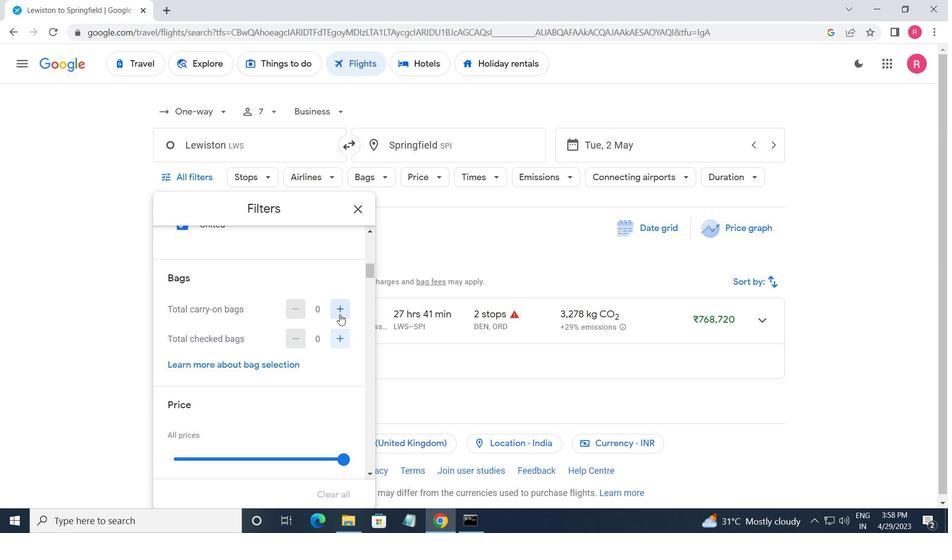 
Action: Mouse pressed left at (340, 310)
Screenshot: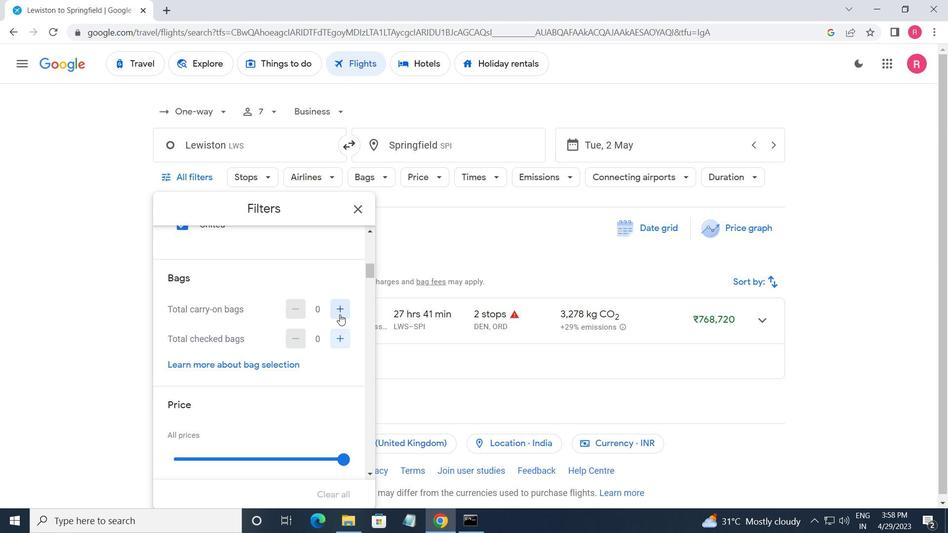 
Action: Mouse moved to (301, 348)
Screenshot: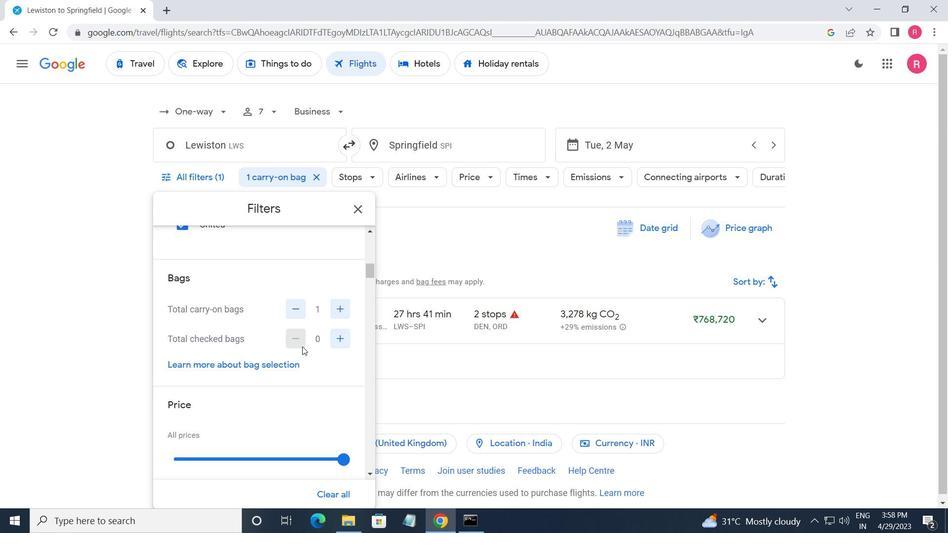 
Action: Mouse scrolled (301, 347) with delta (0, 0)
Screenshot: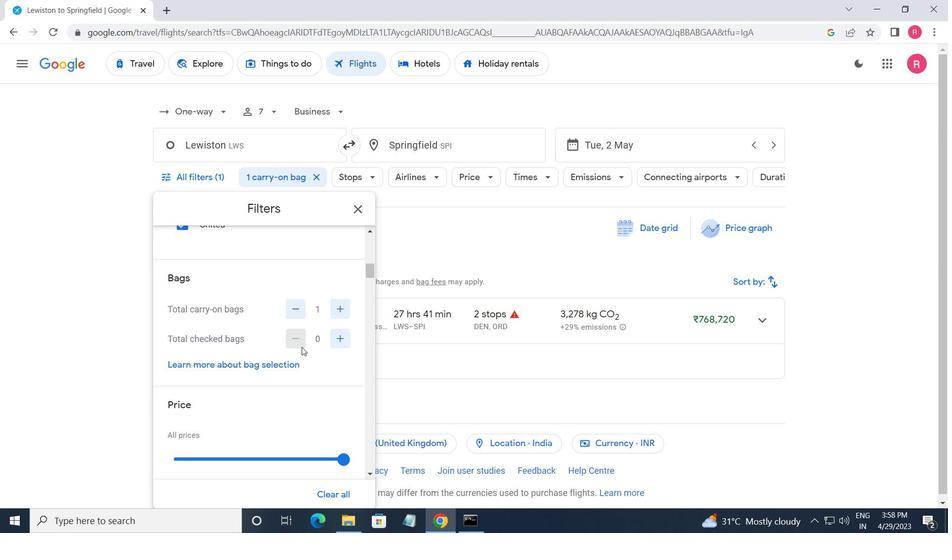 
Action: Mouse moved to (340, 395)
Screenshot: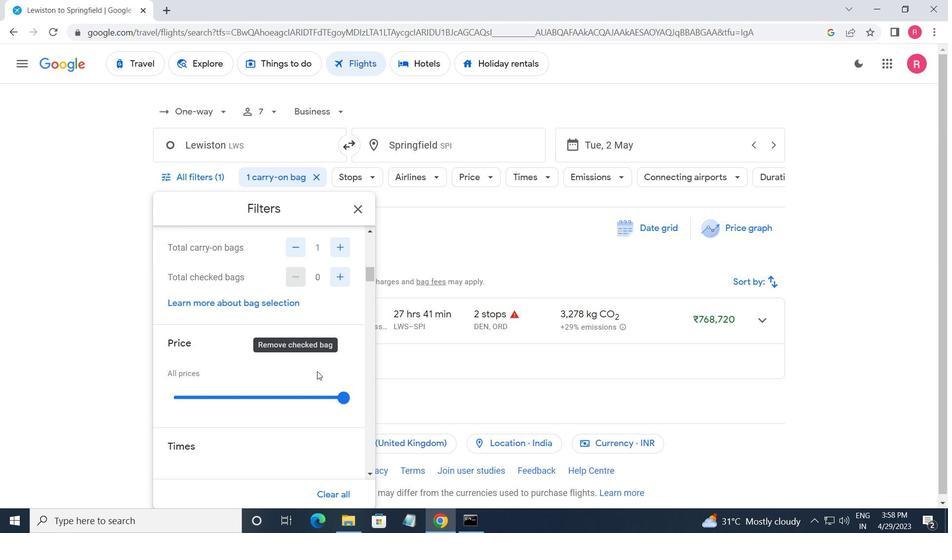 
Action: Mouse pressed left at (340, 395)
Screenshot: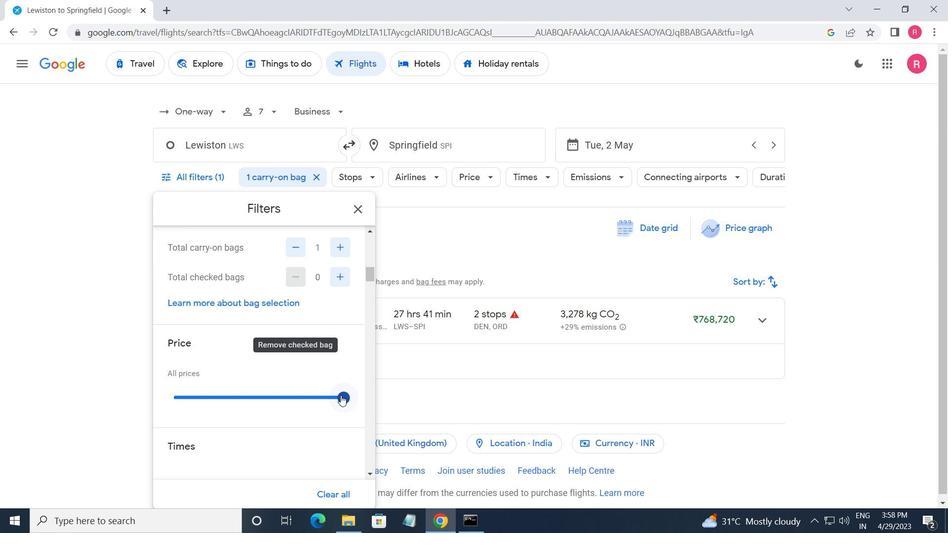 
Action: Mouse moved to (215, 409)
Screenshot: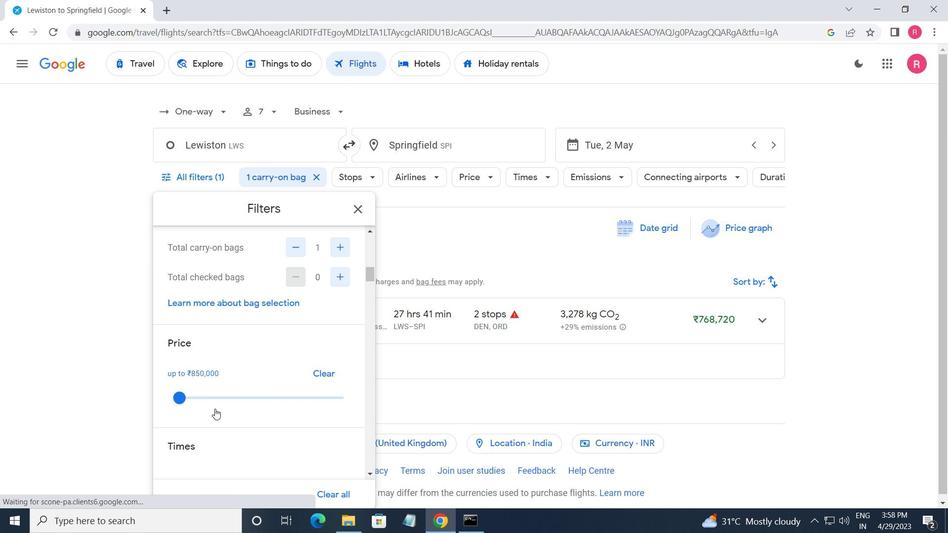 
Action: Mouse scrolled (215, 409) with delta (0, 0)
Screenshot: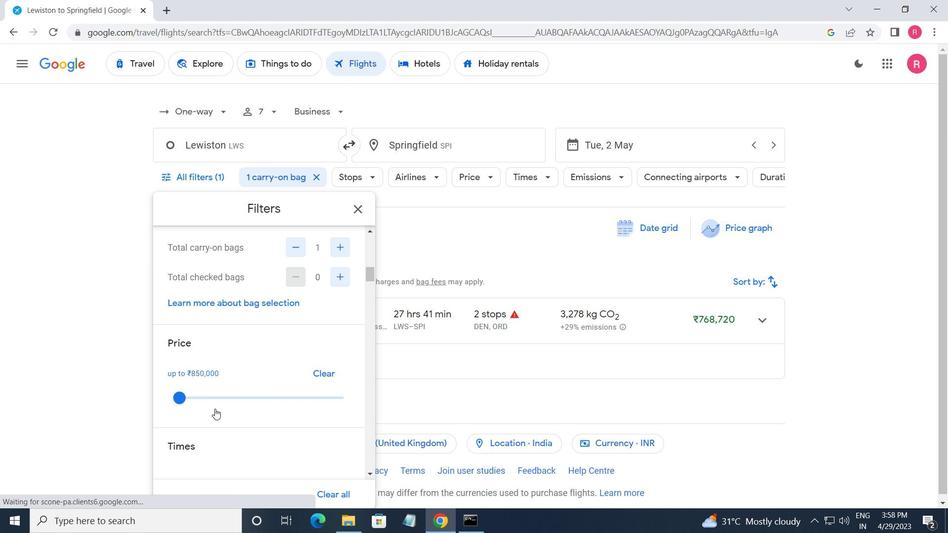
Action: Mouse scrolled (215, 409) with delta (0, 0)
Screenshot: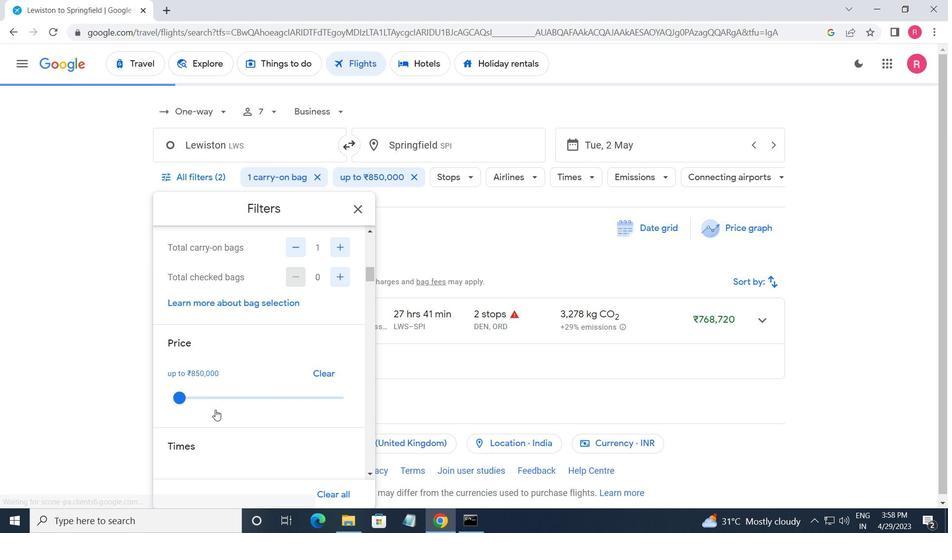
Action: Mouse moved to (215, 412)
Screenshot: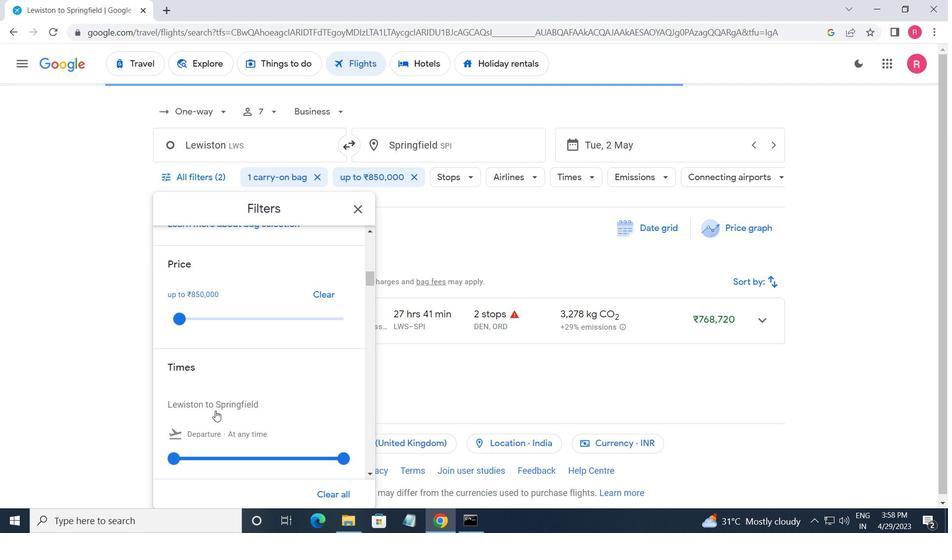 
Action: Mouse scrolled (215, 412) with delta (0, 0)
Screenshot: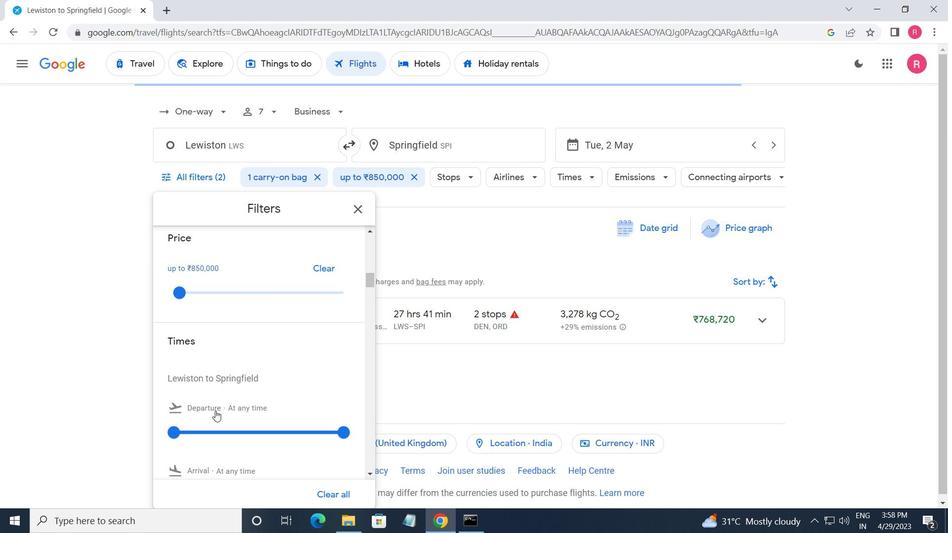 
Action: Mouse moved to (176, 360)
Screenshot: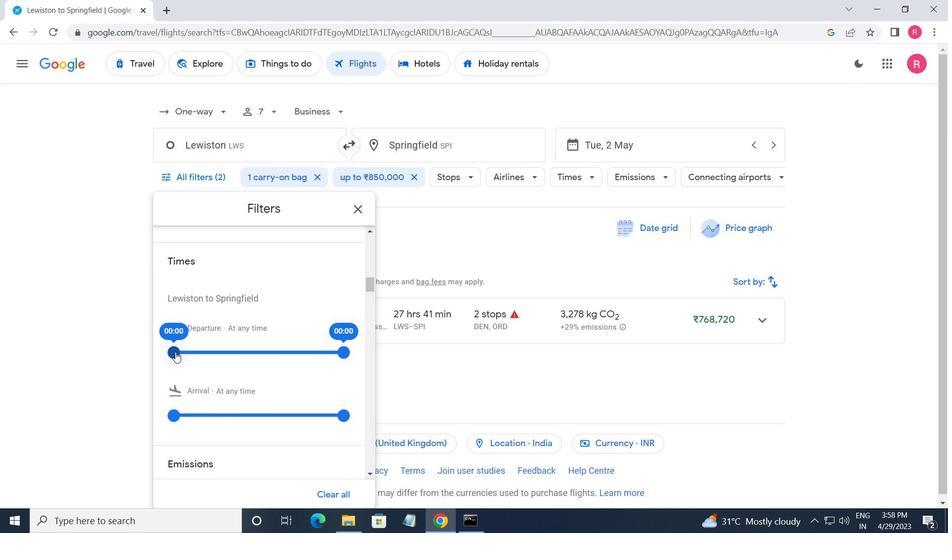 
Action: Mouse pressed left at (176, 360)
Screenshot: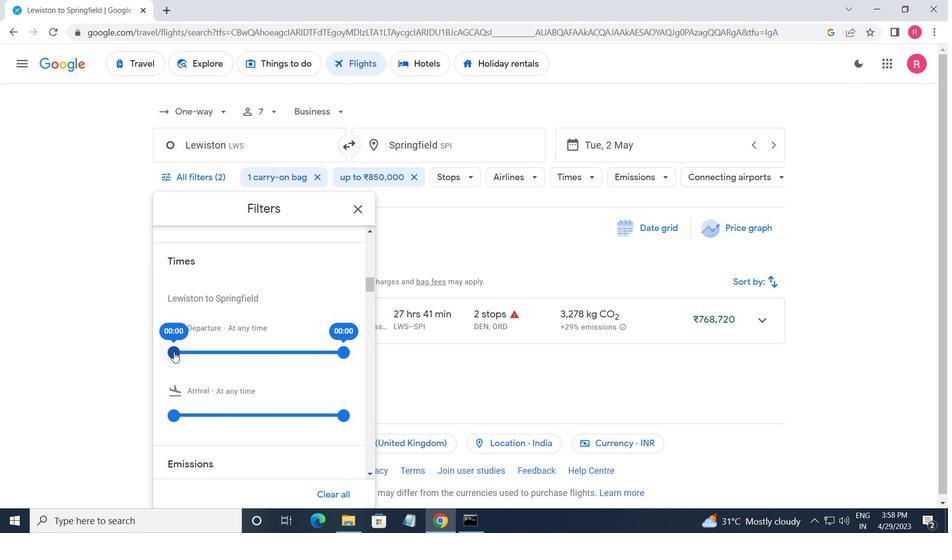 
Action: Mouse moved to (342, 351)
Screenshot: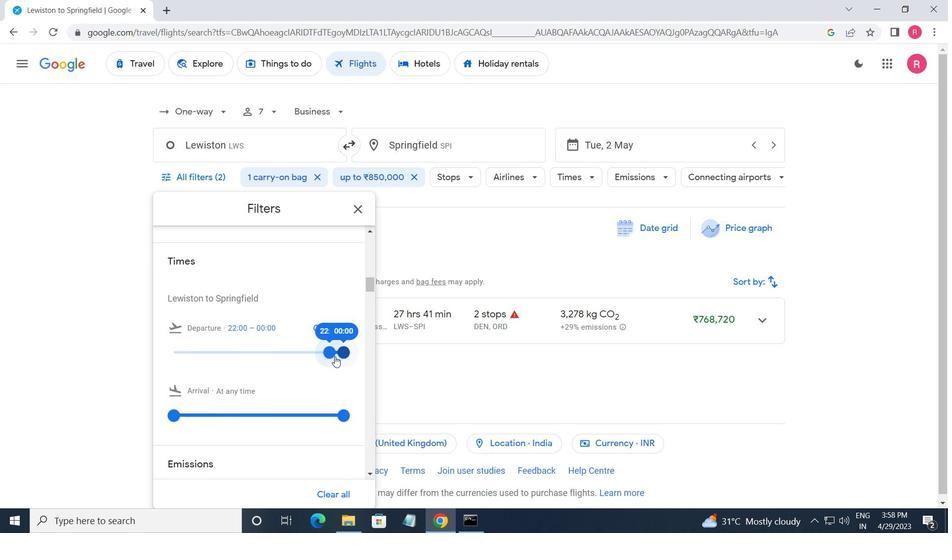 
Action: Mouse pressed left at (342, 351)
Screenshot: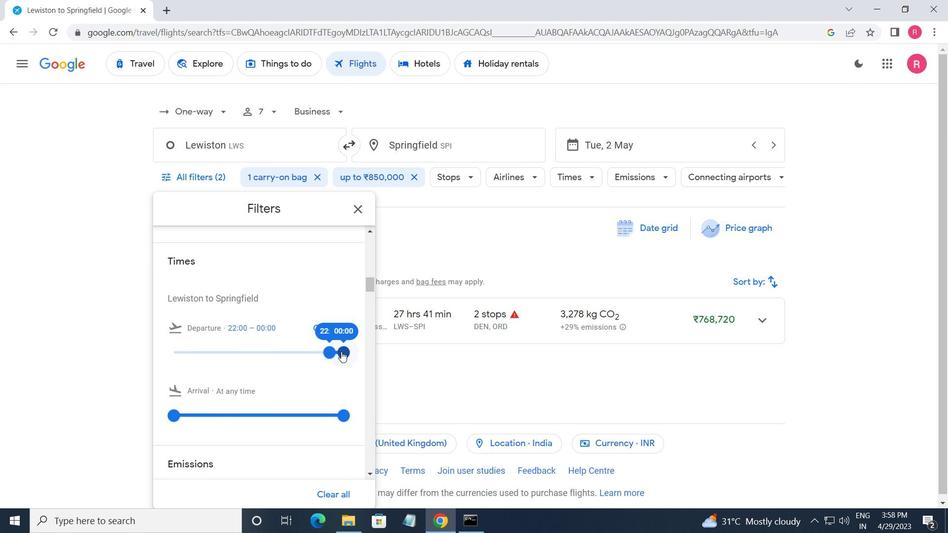 
Action: Mouse moved to (352, 204)
Screenshot: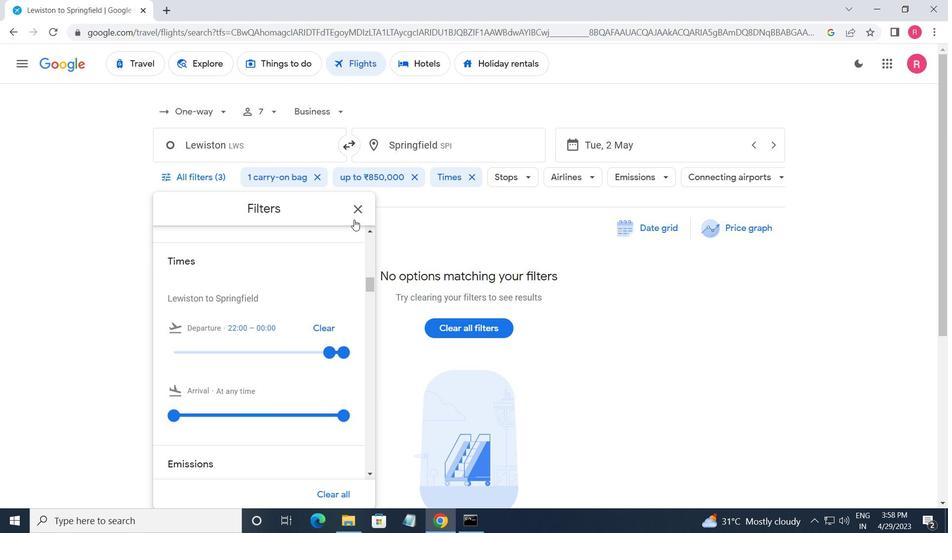 
Action: Mouse pressed left at (352, 204)
Screenshot: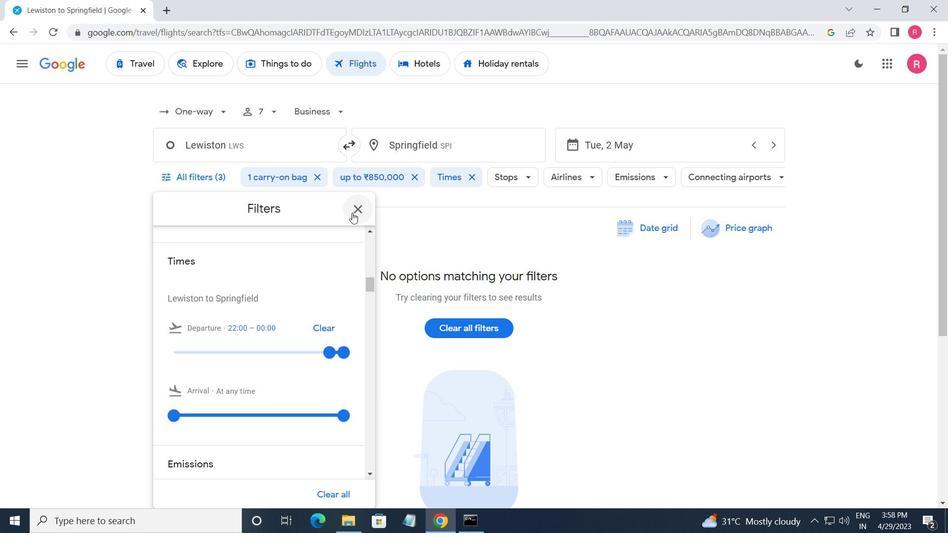 
Action: Mouse moved to (357, 218)
Screenshot: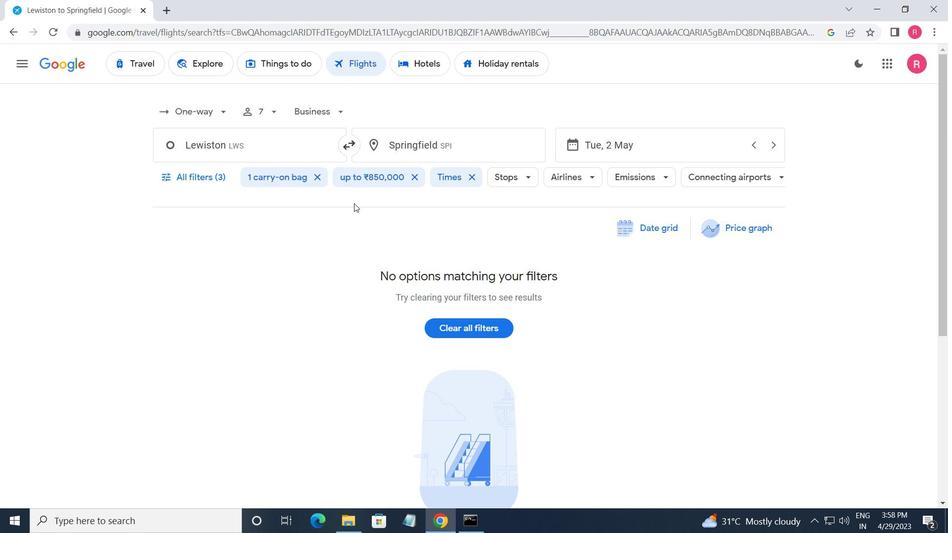 
